 Task: Find connections with filter location West Bromwich with filter topic #Storytellingwith filter profile language Spanish with filter current company ELGI EQUIPMENTS LIMITED with filter school Sharda University with filter industry Bars, Taverns, and Nightclubs with filter service category Wedding Planning with filter keywords title Account Executive
Action: Mouse moved to (485, 60)
Screenshot: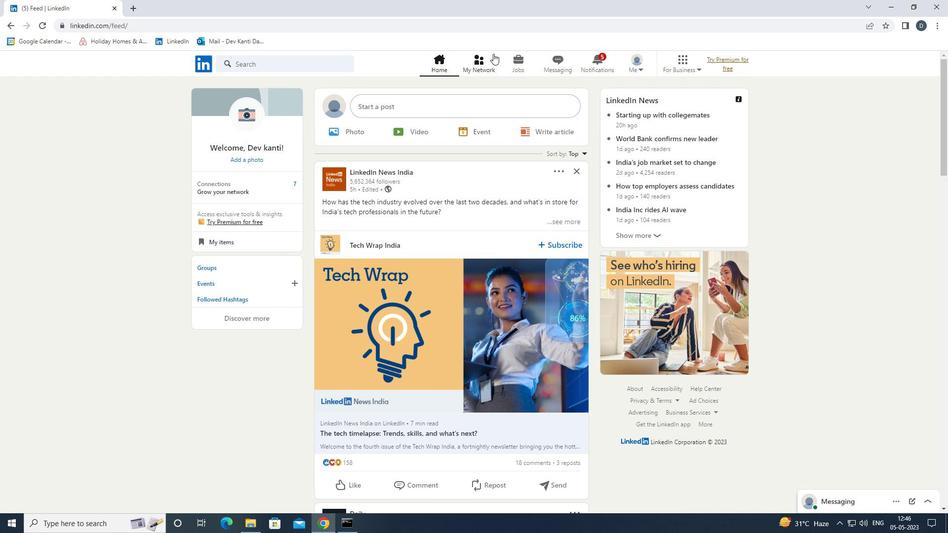 
Action: Mouse pressed left at (485, 60)
Screenshot: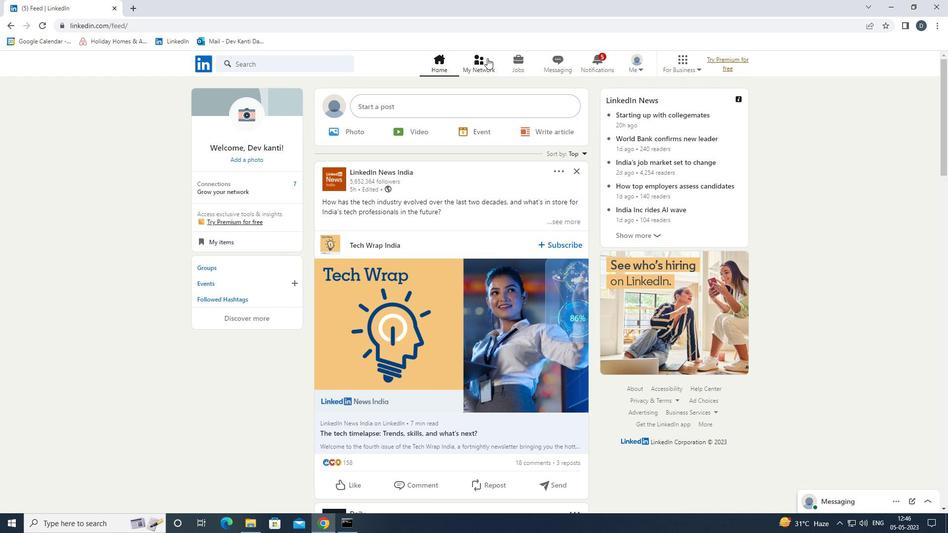 
Action: Mouse moved to (327, 116)
Screenshot: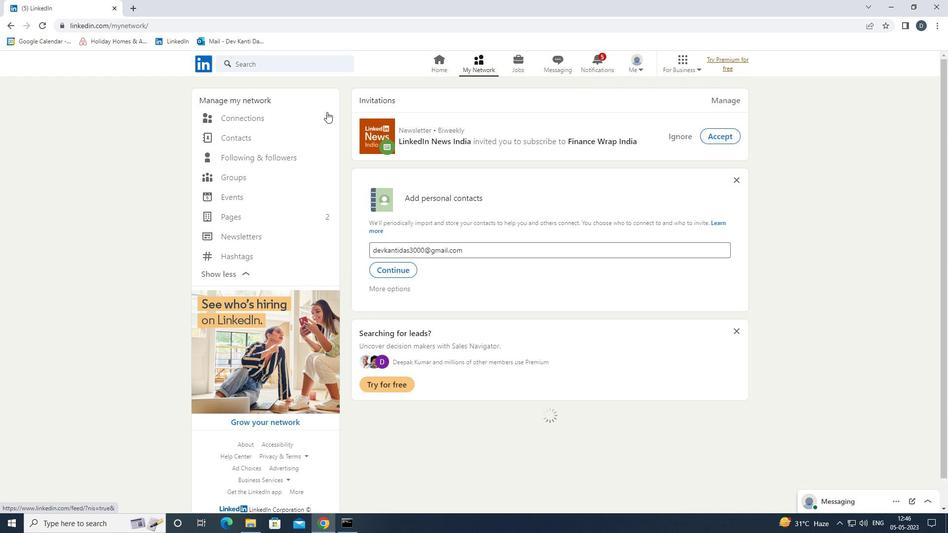 
Action: Mouse pressed left at (327, 116)
Screenshot: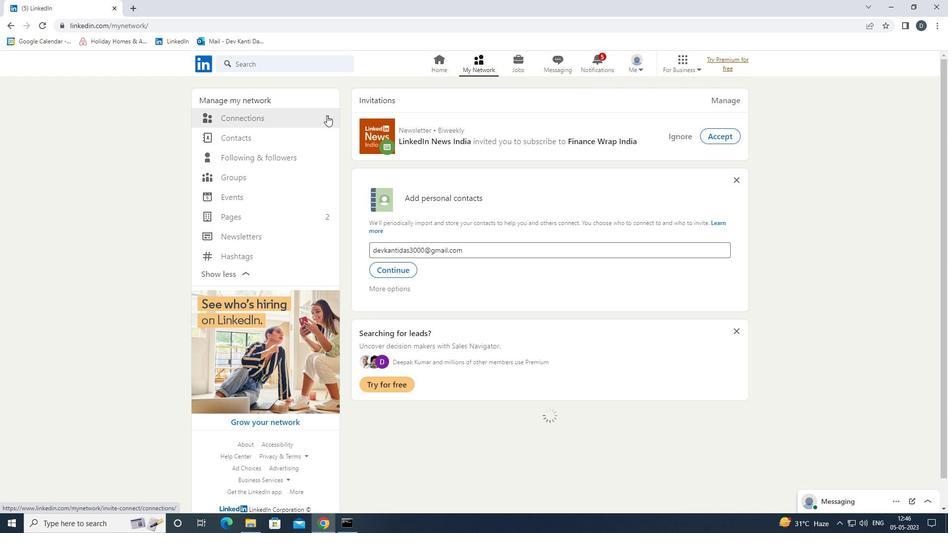 
Action: Mouse moved to (539, 121)
Screenshot: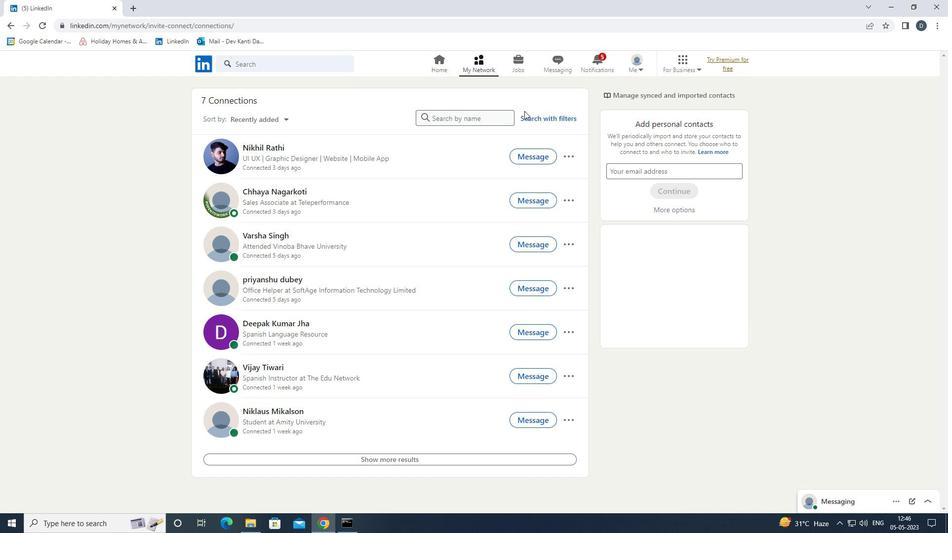 
Action: Mouse pressed left at (539, 121)
Screenshot: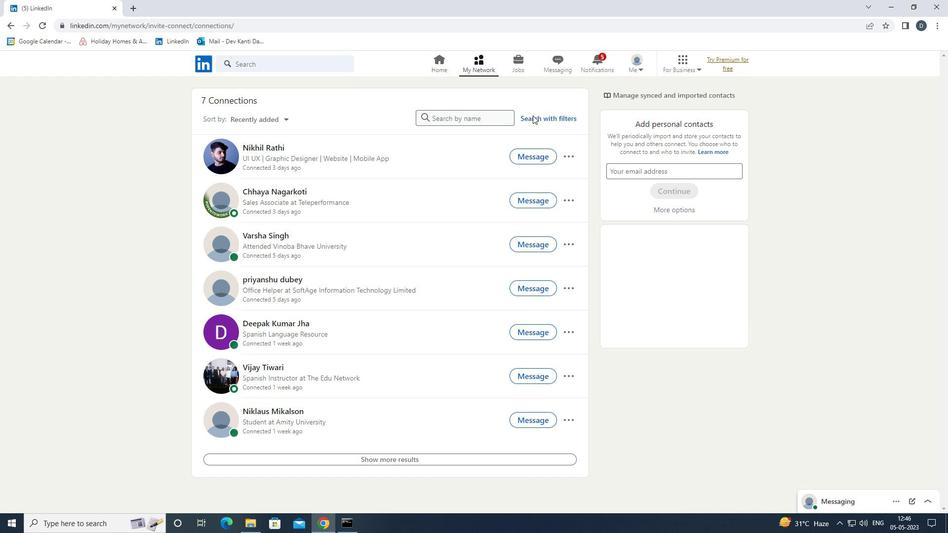 
Action: Mouse moved to (506, 91)
Screenshot: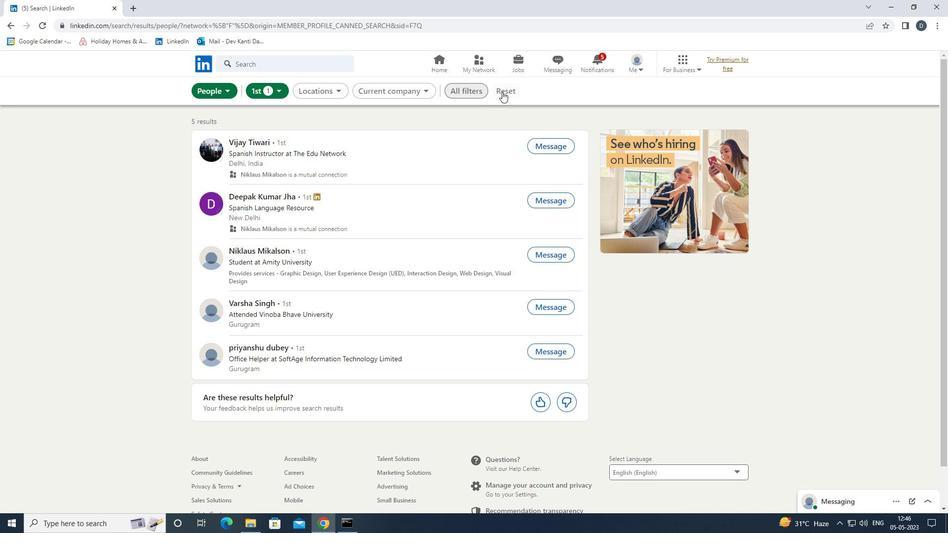 
Action: Mouse pressed left at (506, 91)
Screenshot: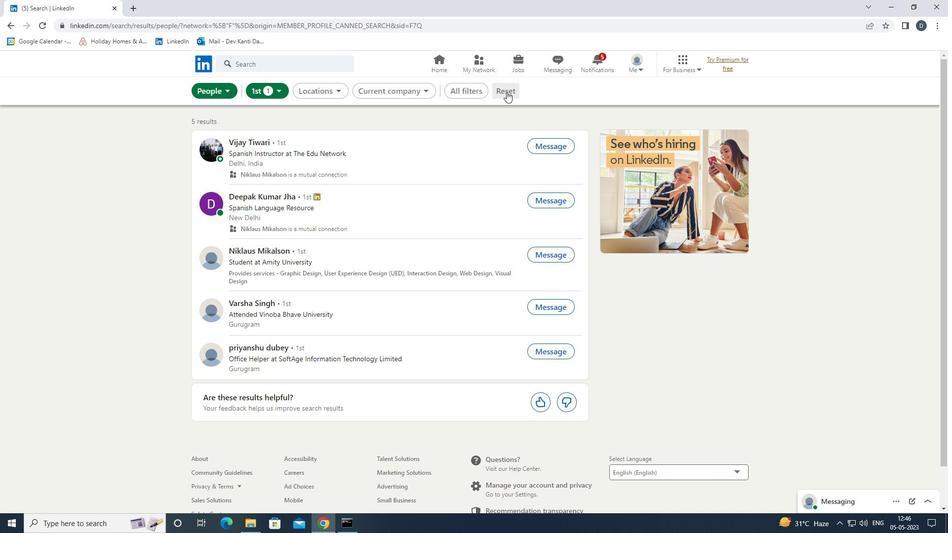 
Action: Mouse moved to (497, 91)
Screenshot: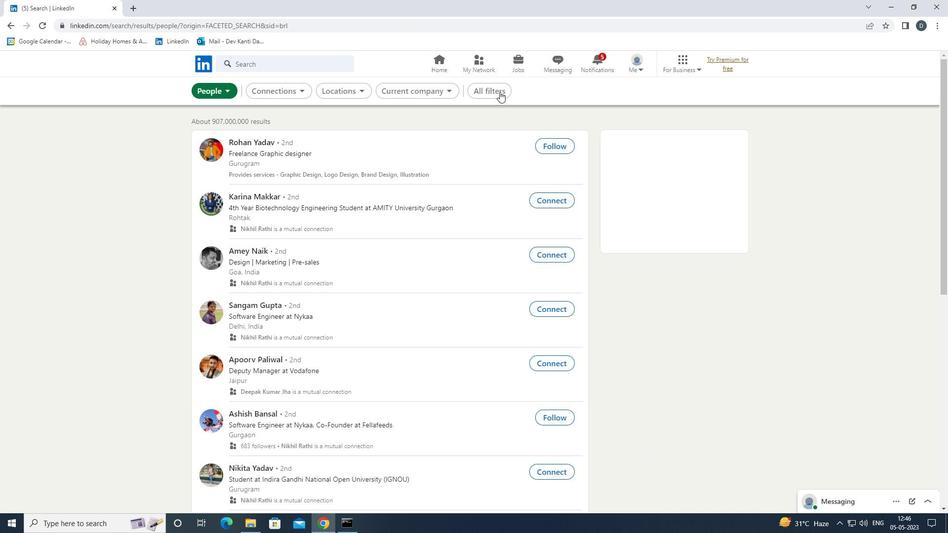 
Action: Mouse pressed left at (497, 91)
Screenshot: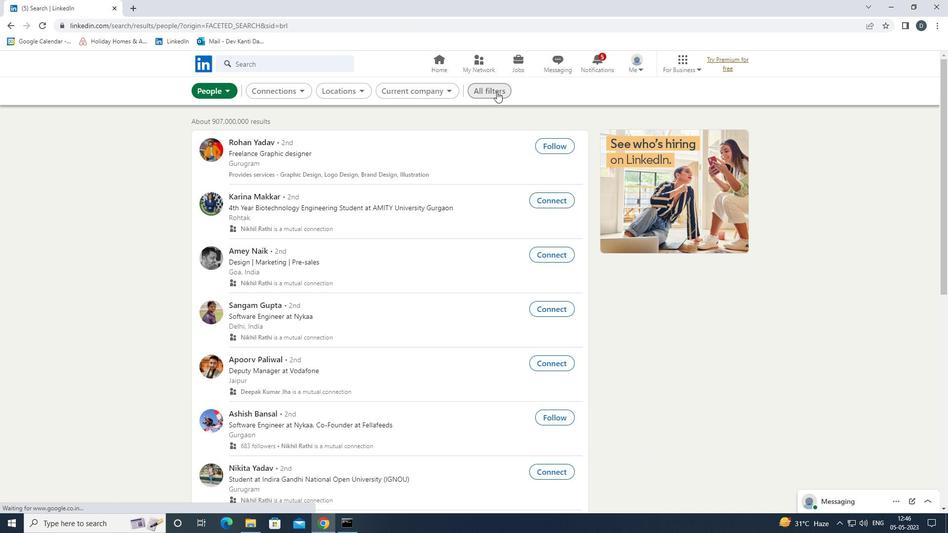 
Action: Mouse moved to (808, 288)
Screenshot: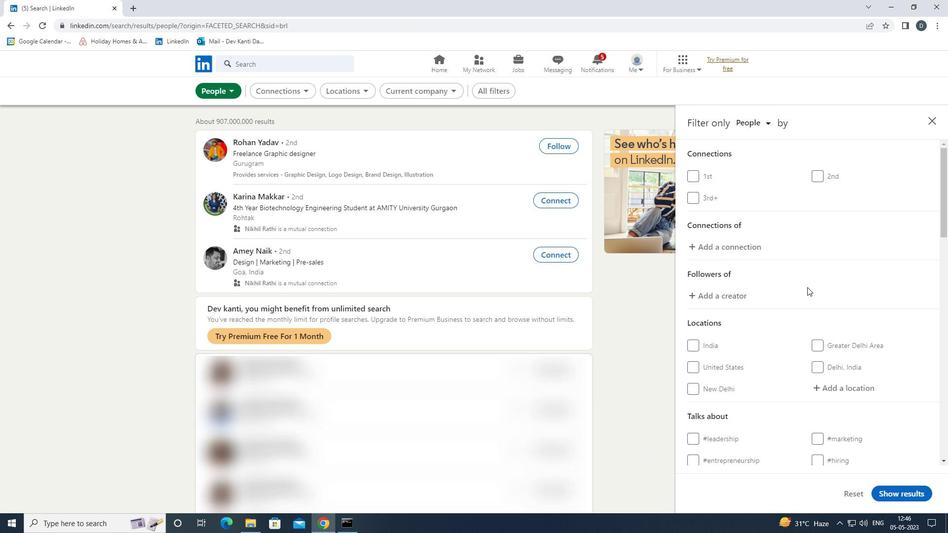 
Action: Mouse scrolled (808, 287) with delta (0, 0)
Screenshot: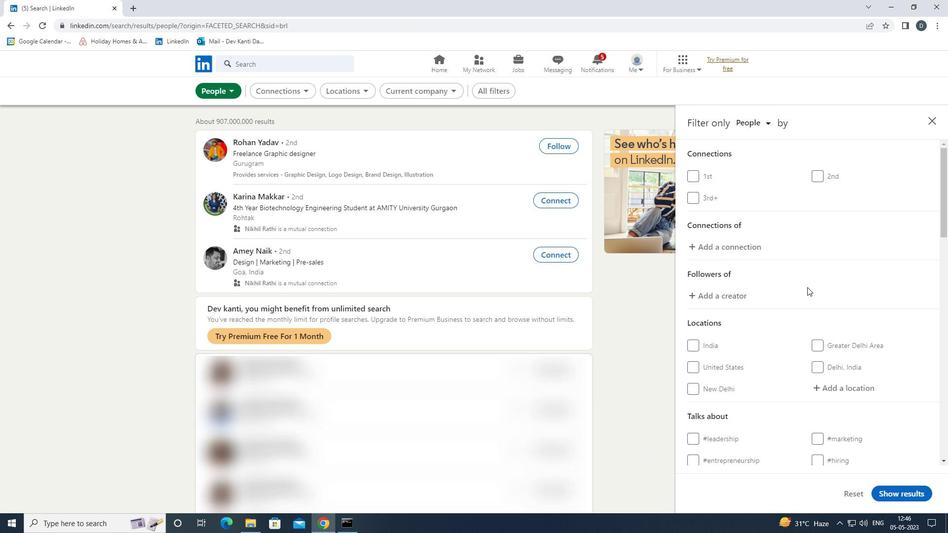 
Action: Mouse moved to (809, 288)
Screenshot: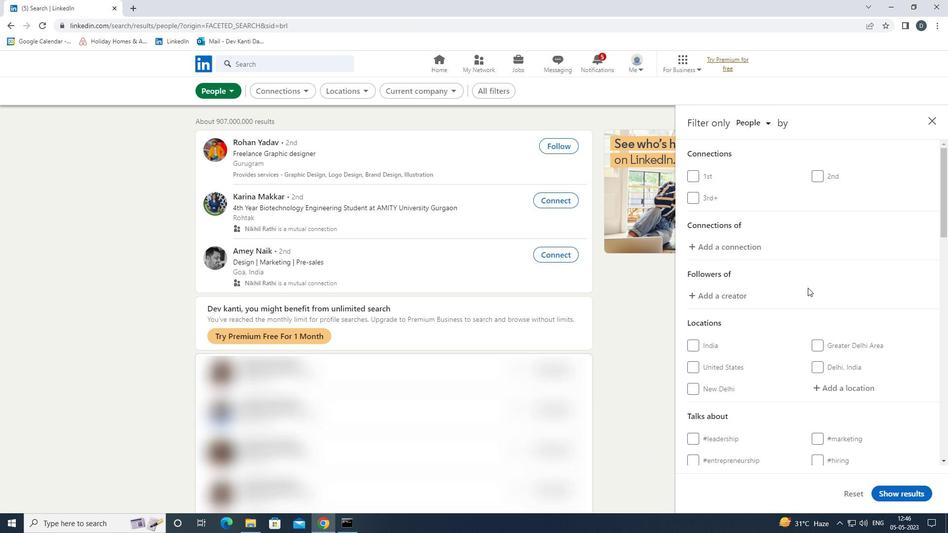 
Action: Mouse scrolled (809, 287) with delta (0, 0)
Screenshot: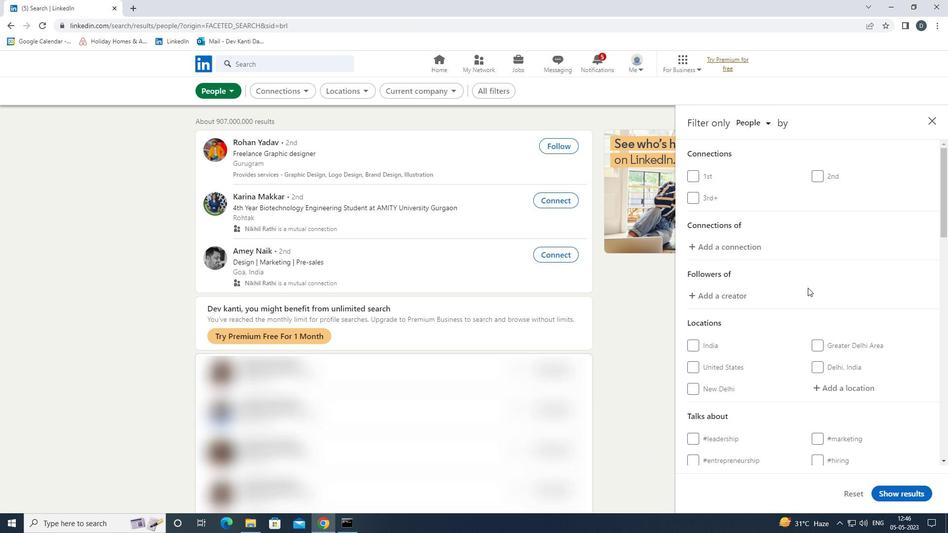 
Action: Mouse moved to (857, 283)
Screenshot: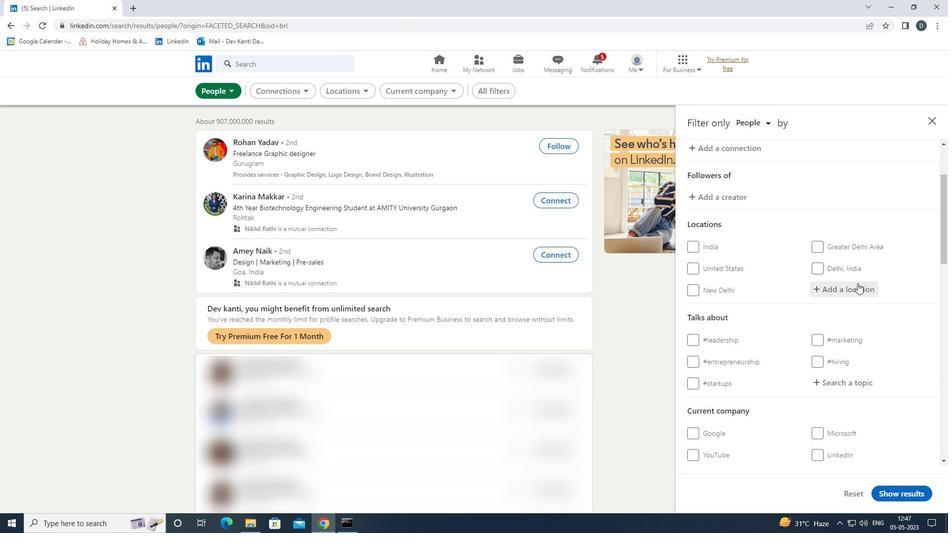 
Action: Mouse pressed left at (857, 283)
Screenshot: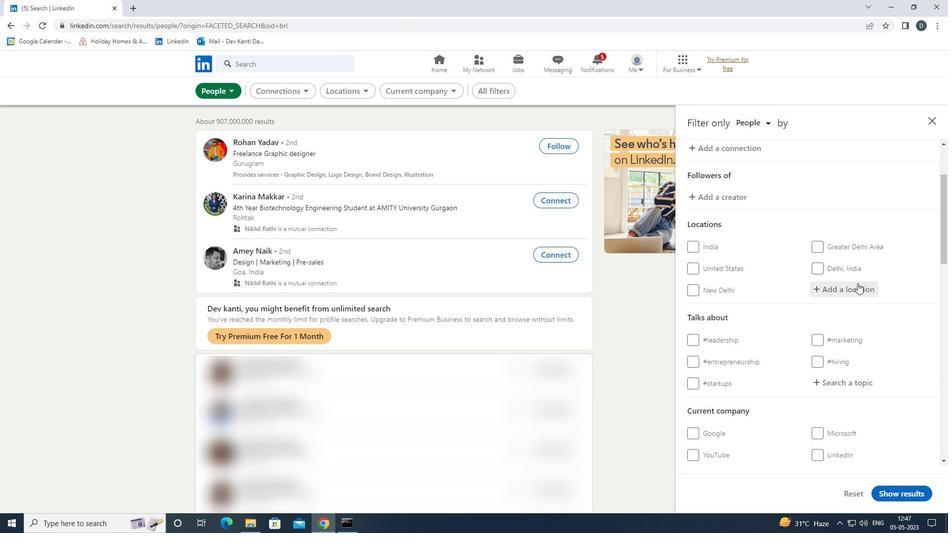 
Action: Mouse moved to (769, 218)
Screenshot: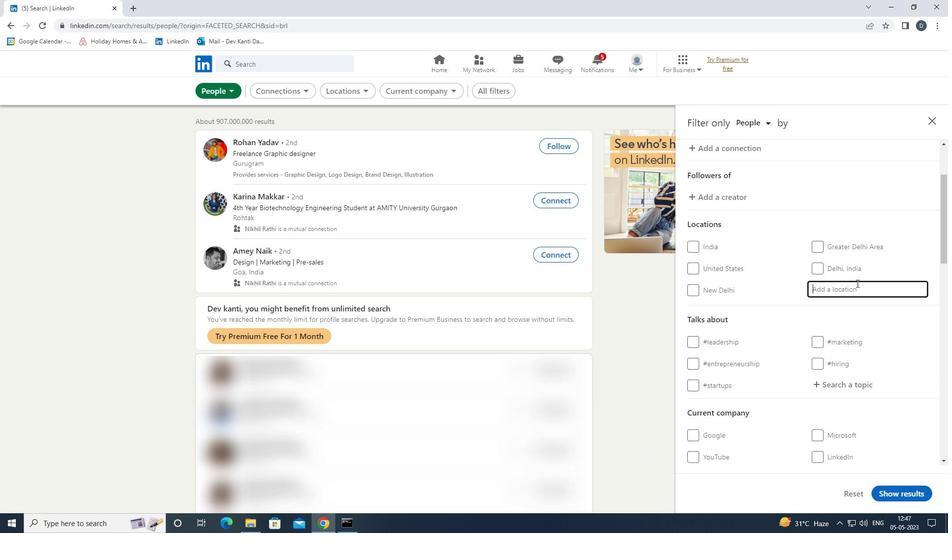 
Action: Key pressed <Key.shift>
Screenshot: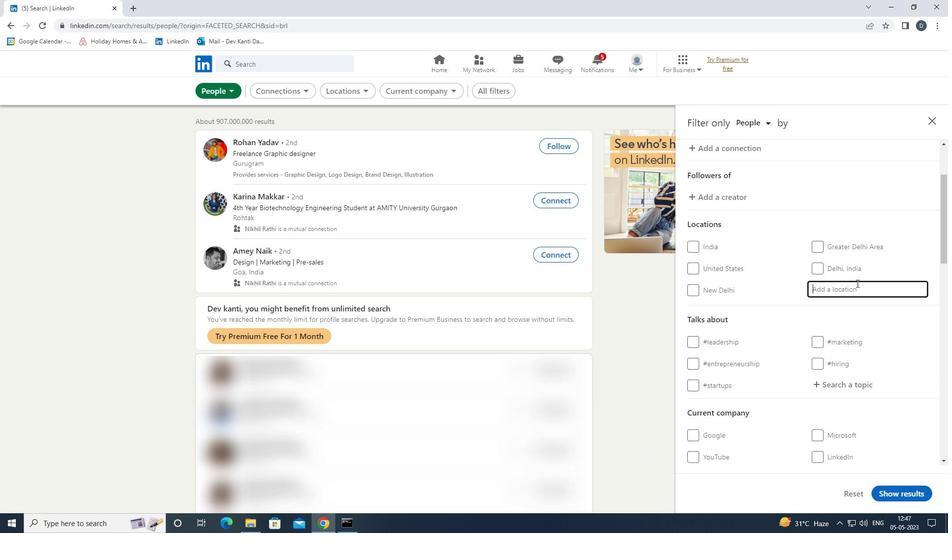 
Action: Mouse moved to (746, 212)
Screenshot: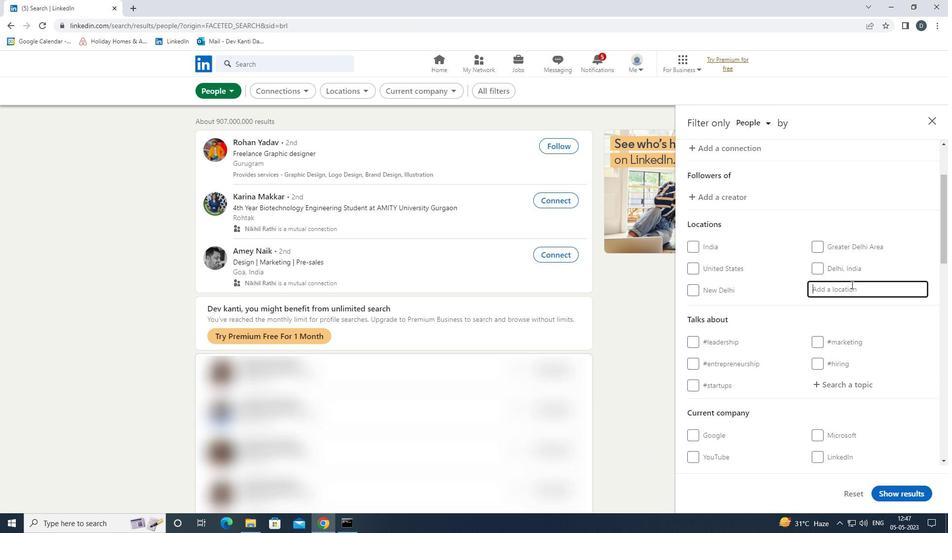 
Action: Key pressed <Key.shift><Key.shift><Key.shift><Key.shift><Key.shift><Key.shift><Key.shift><Key.shift><Key.shift><Key.shift><Key.shift><Key.shift><Key.shift><Key.shift><Key.shift><Key.shift><Key.shift><Key.shift><Key.shift><Key.shift><Key.shift><Key.shift>WEST<Key.space><Key.shift>BROMWICH<Key.enter>
Screenshot: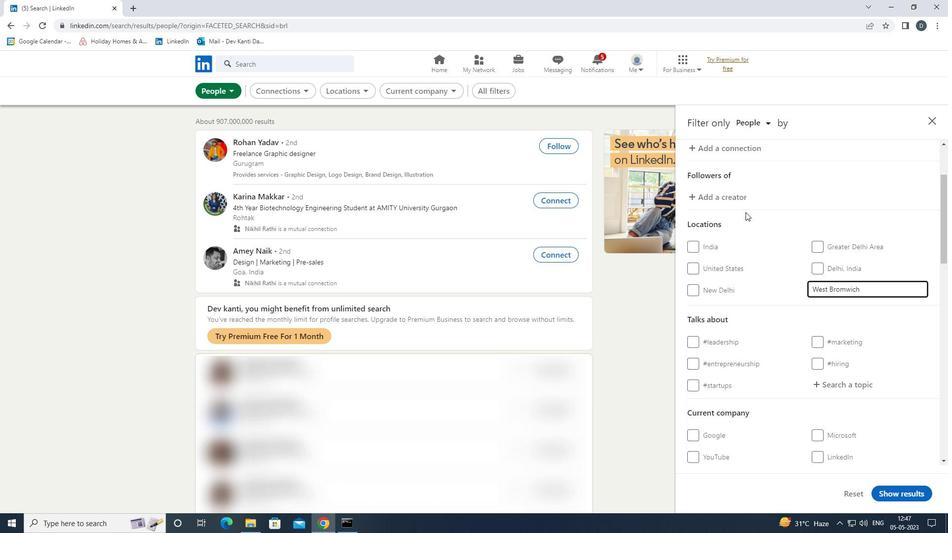 
Action: Mouse moved to (771, 277)
Screenshot: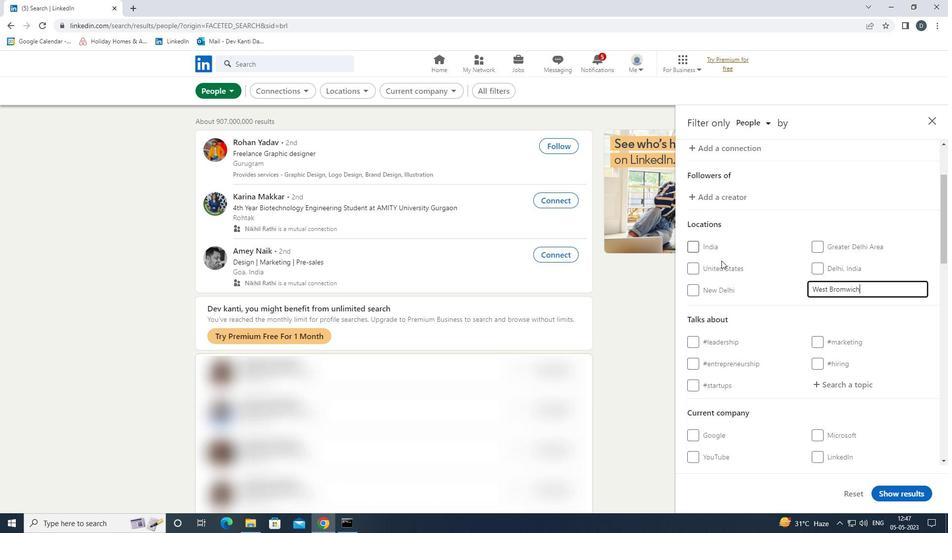 
Action: Mouse scrolled (771, 277) with delta (0, 0)
Screenshot: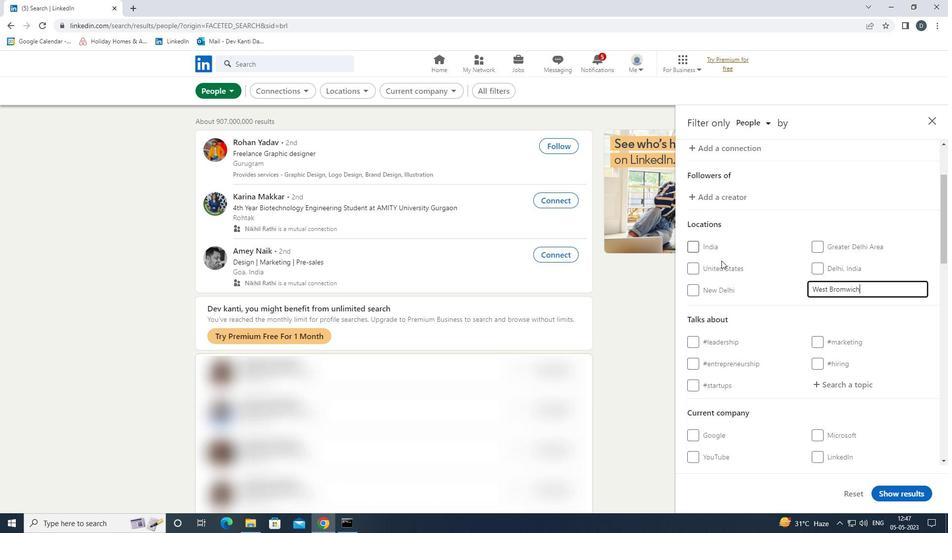 
Action: Mouse moved to (800, 288)
Screenshot: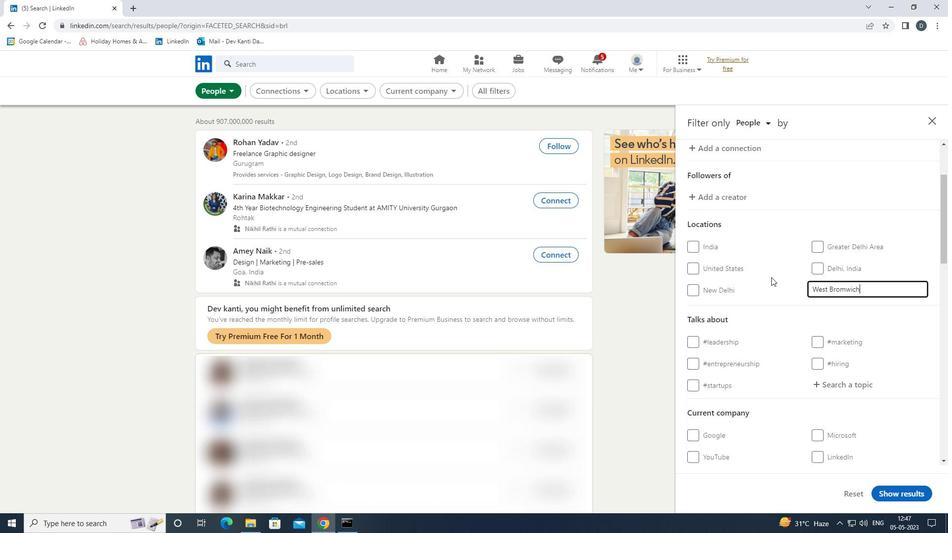 
Action: Mouse scrolled (800, 288) with delta (0, 0)
Screenshot: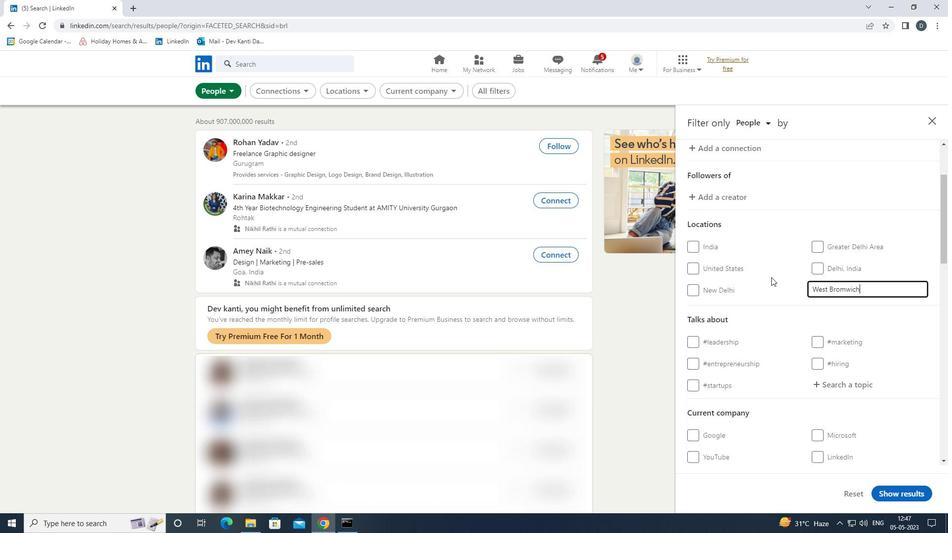 
Action: Mouse moved to (848, 276)
Screenshot: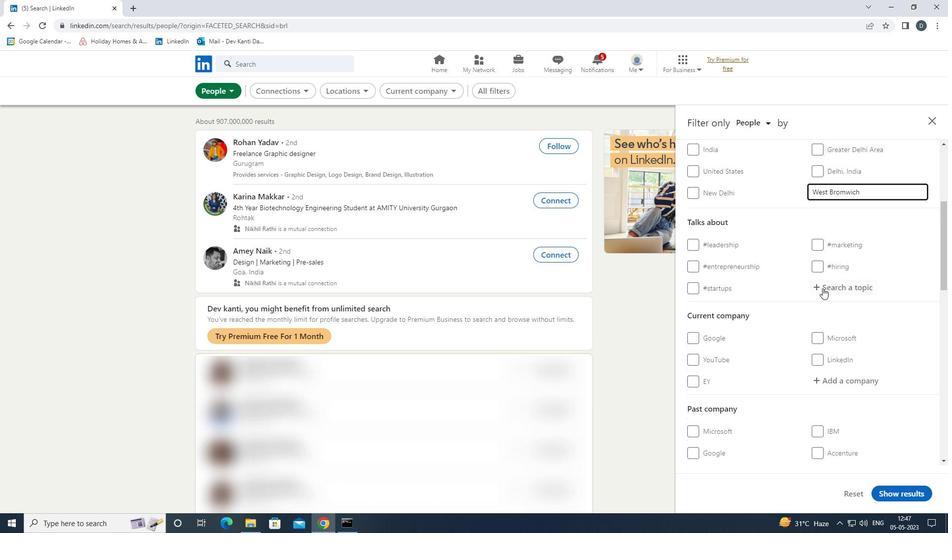 
Action: Mouse pressed left at (848, 276)
Screenshot: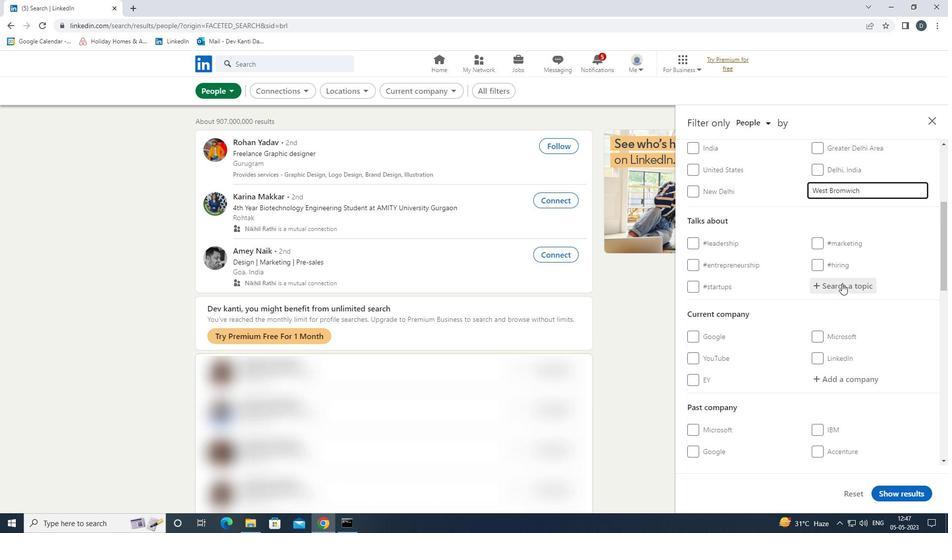
Action: Mouse moved to (848, 280)
Screenshot: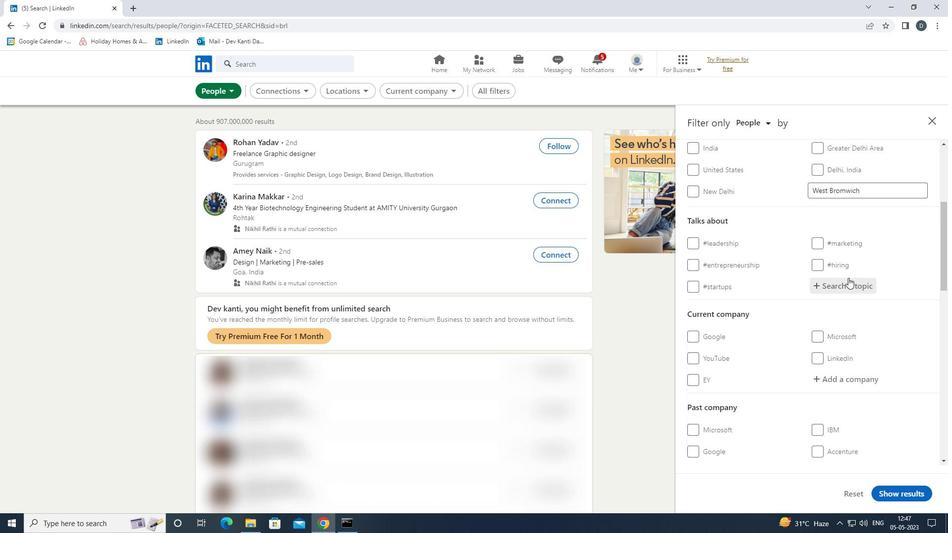 
Action: Mouse pressed left at (848, 280)
Screenshot: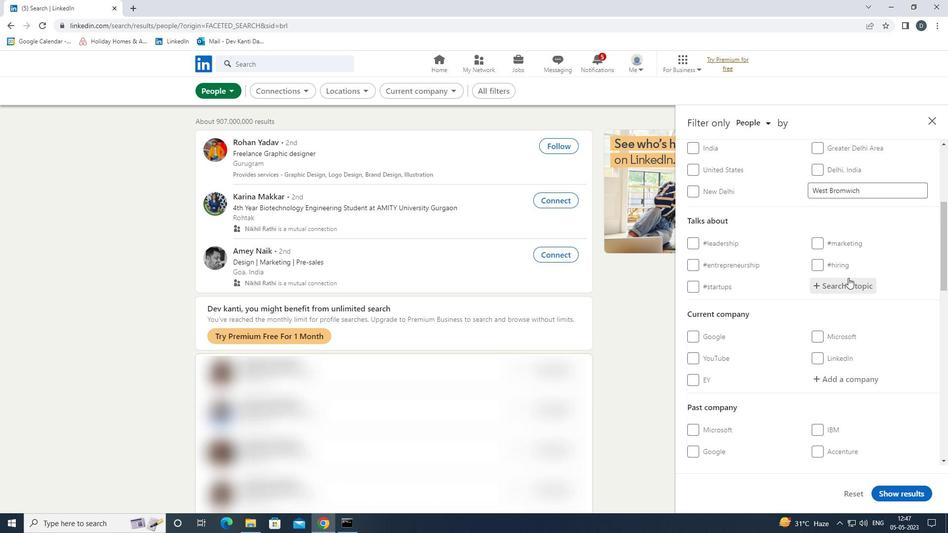 
Action: Mouse moved to (788, 287)
Screenshot: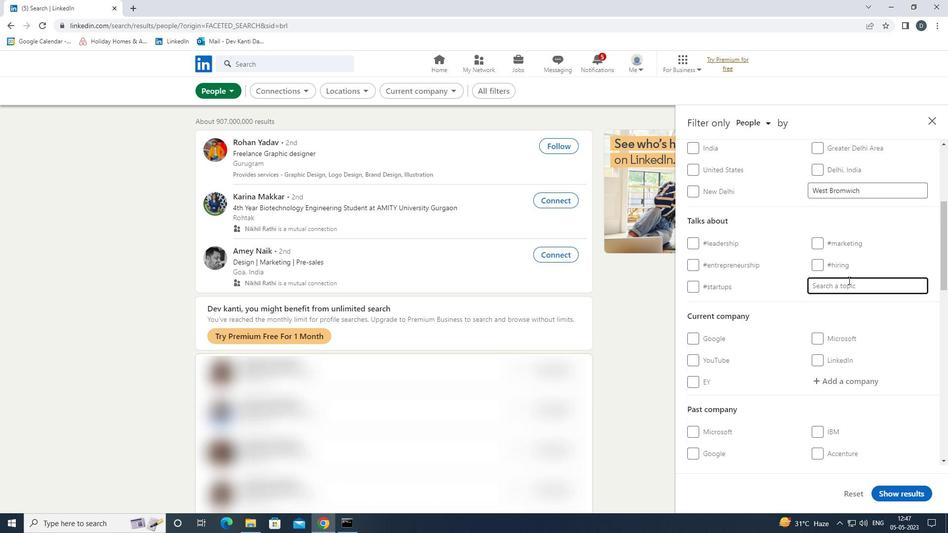 
Action: Key pressed <Key.shift>STORYTELLING<Key.down><Key.enter>
Screenshot: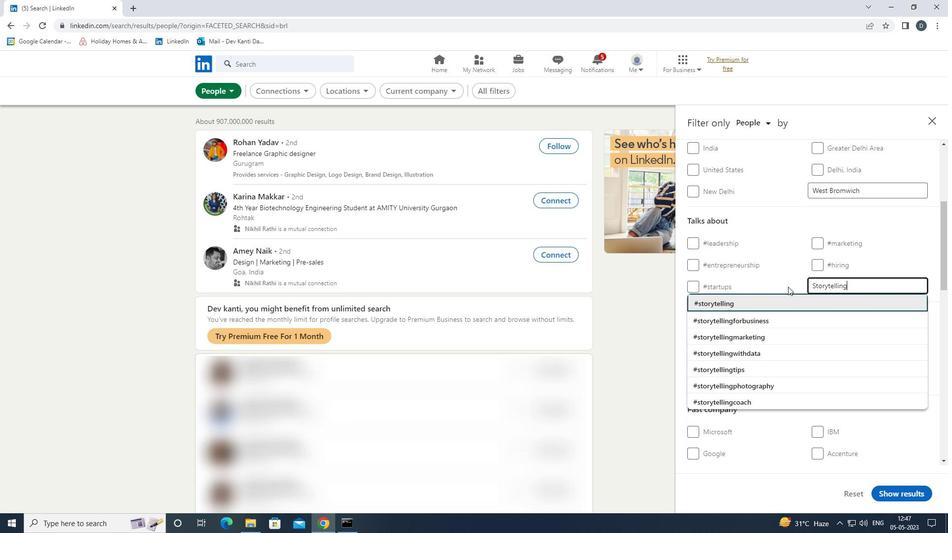 
Action: Mouse moved to (793, 254)
Screenshot: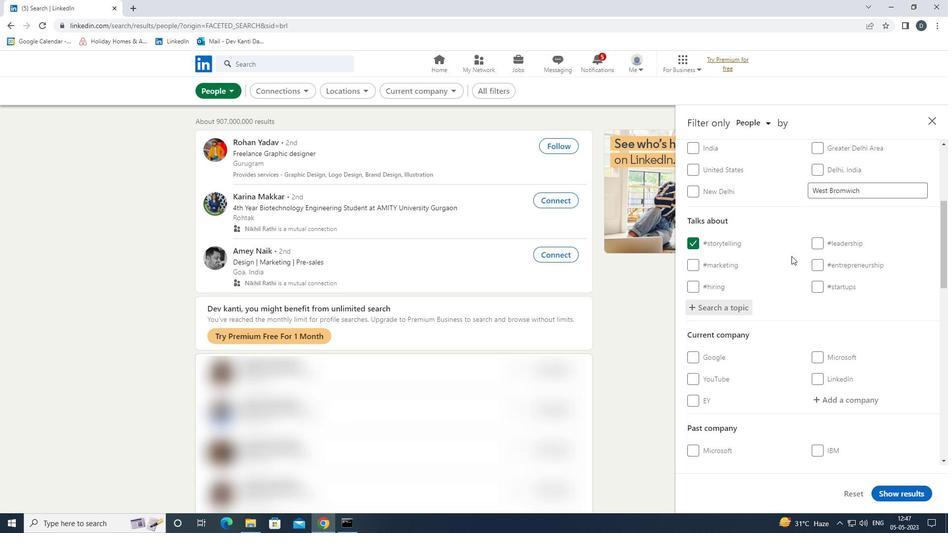 
Action: Mouse scrolled (793, 254) with delta (0, 0)
Screenshot: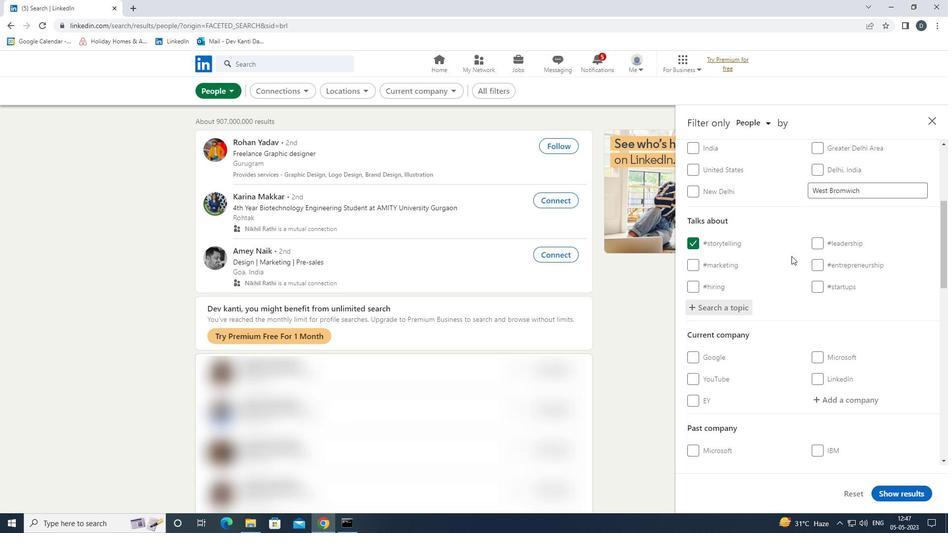 
Action: Mouse moved to (798, 259)
Screenshot: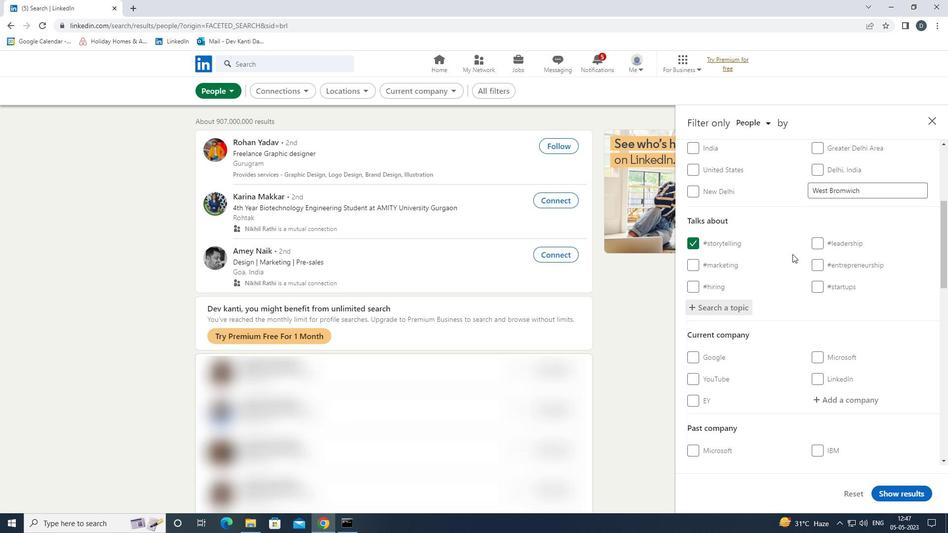 
Action: Mouse scrolled (798, 259) with delta (0, 0)
Screenshot: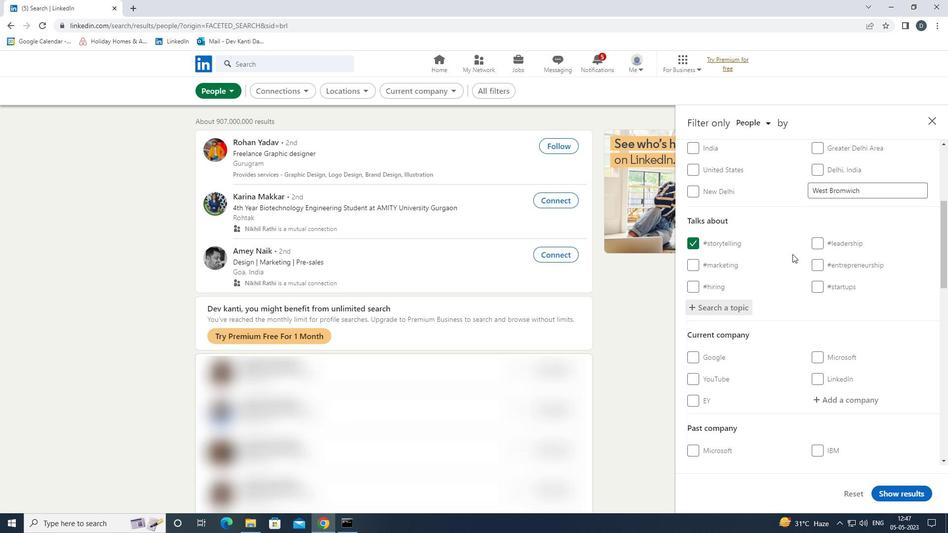 
Action: Mouse moved to (814, 268)
Screenshot: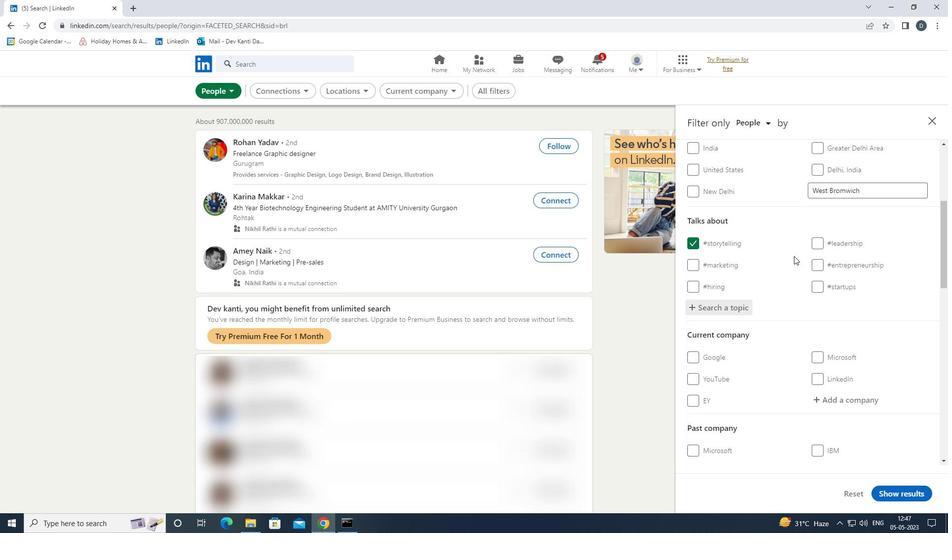 
Action: Mouse scrolled (814, 267) with delta (0, 0)
Screenshot: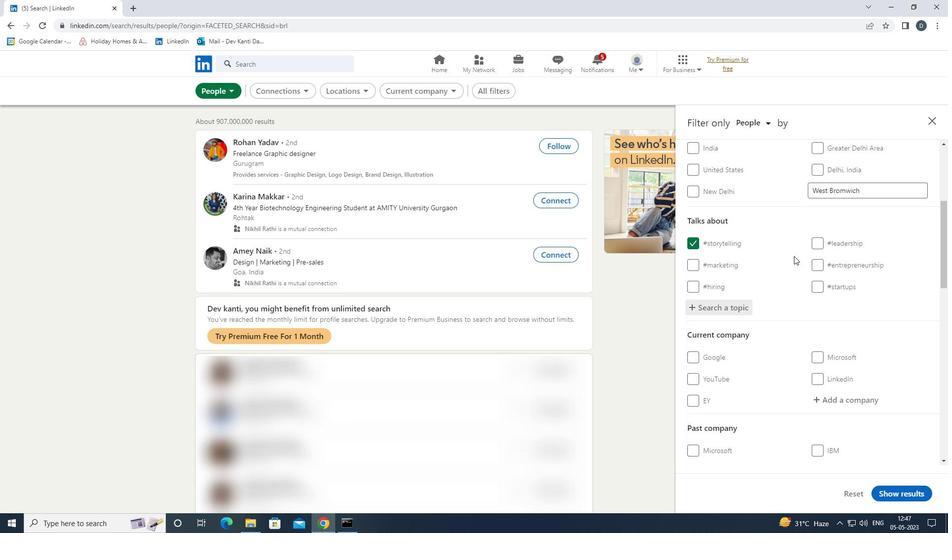 
Action: Mouse moved to (831, 273)
Screenshot: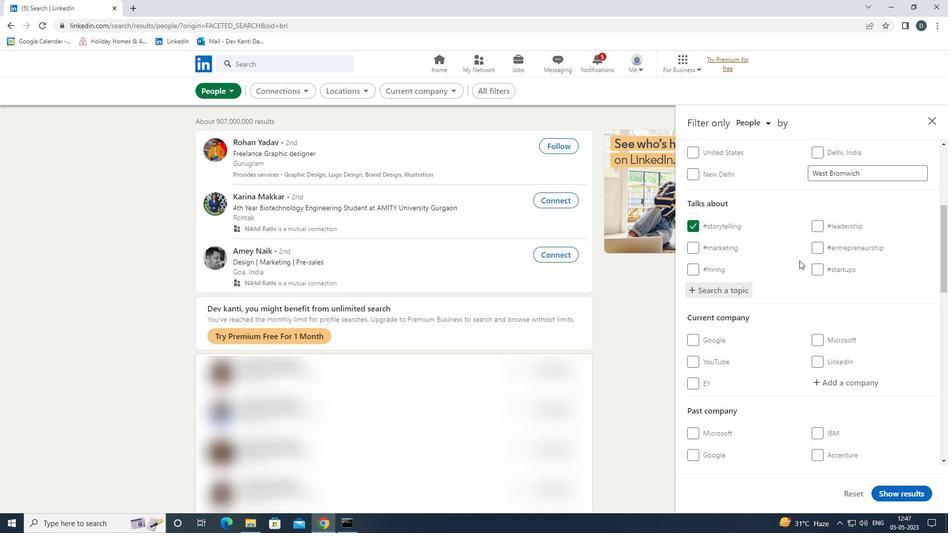 
Action: Mouse scrolled (831, 273) with delta (0, 0)
Screenshot: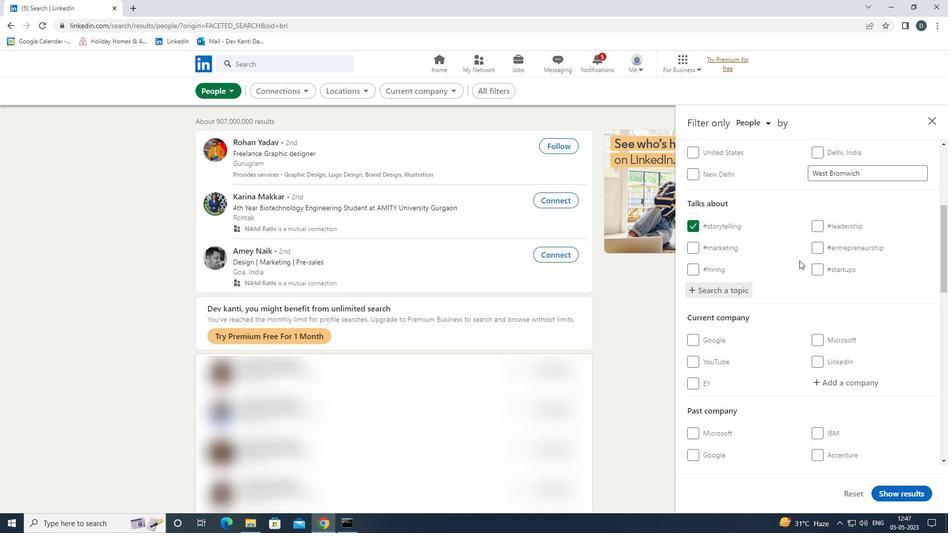 
Action: Mouse moved to (865, 298)
Screenshot: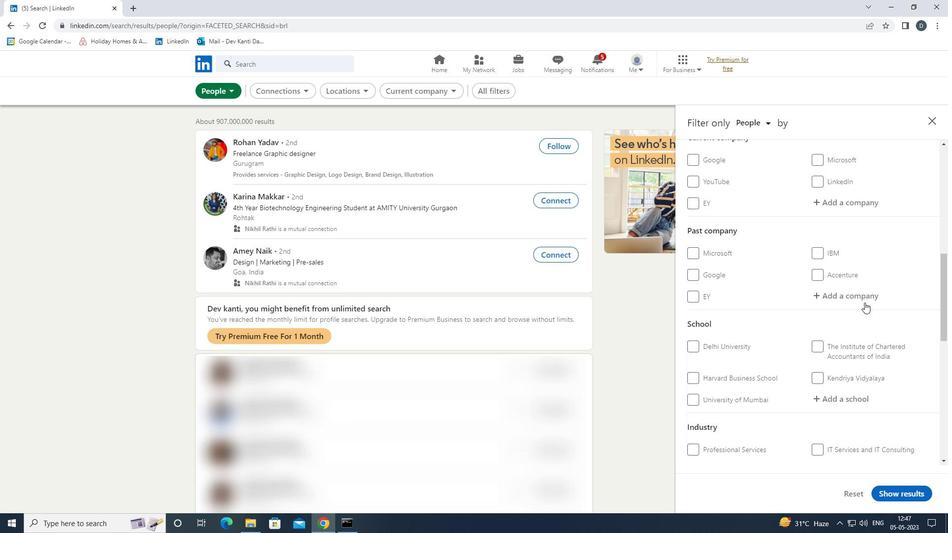 
Action: Mouse scrolled (865, 297) with delta (0, 0)
Screenshot: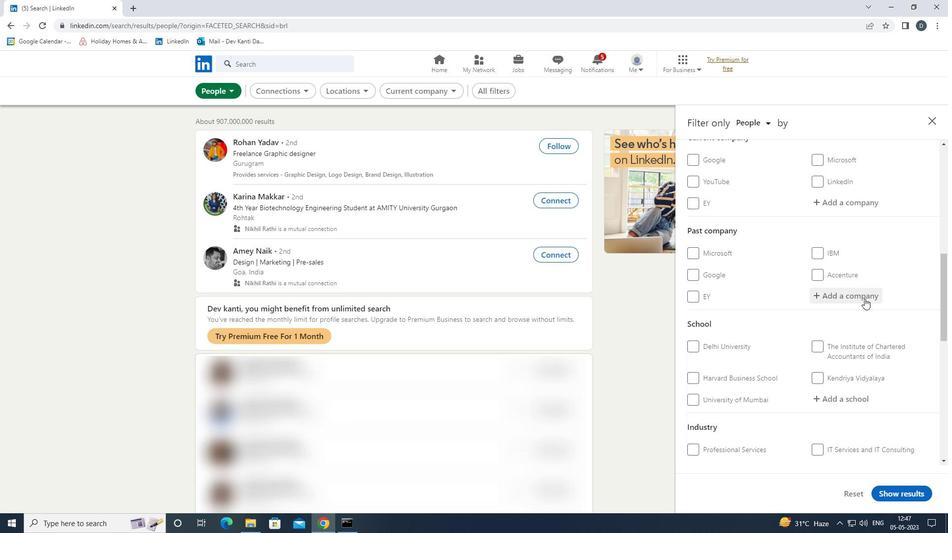 
Action: Mouse scrolled (865, 297) with delta (0, 0)
Screenshot: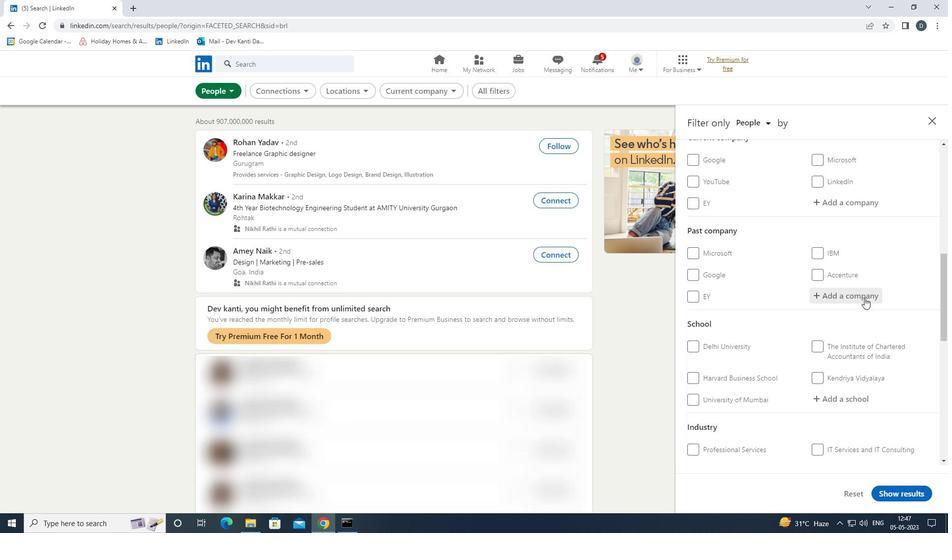 
Action: Mouse moved to (864, 297)
Screenshot: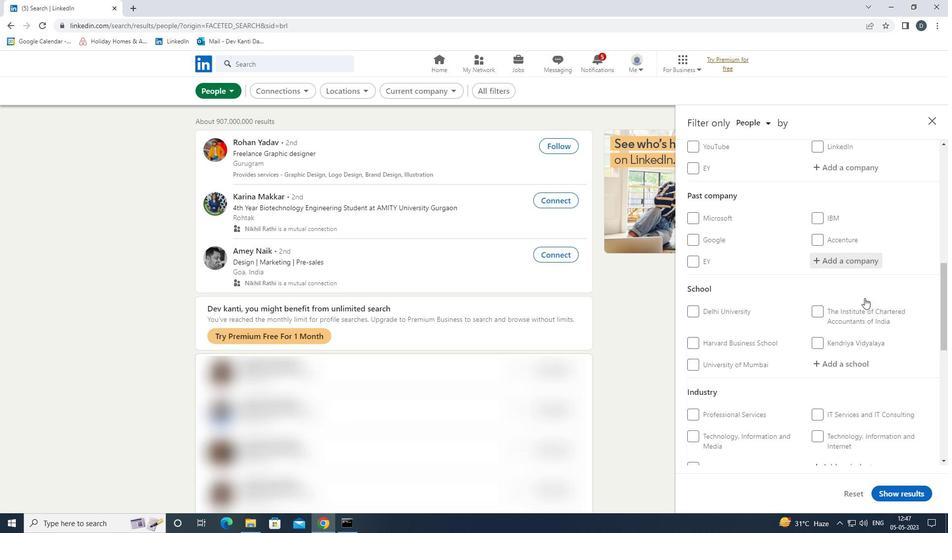 
Action: Mouse pressed left at (864, 297)
Screenshot: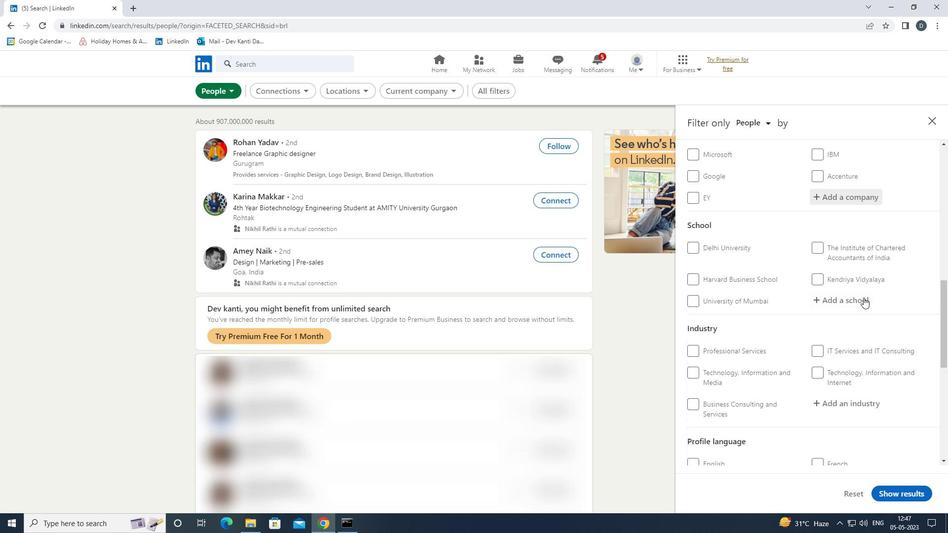 
Action: Mouse scrolled (864, 297) with delta (0, 0)
Screenshot: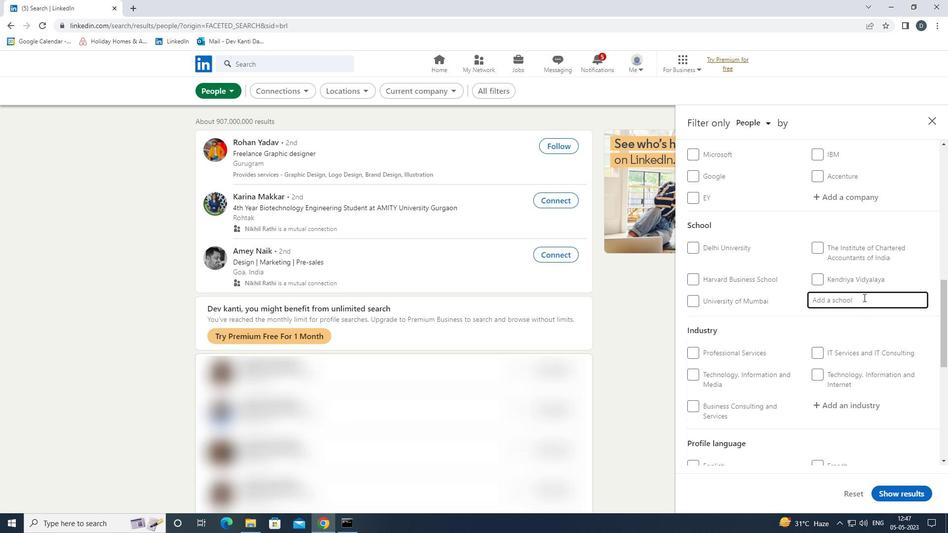 
Action: Mouse scrolled (864, 297) with delta (0, 0)
Screenshot: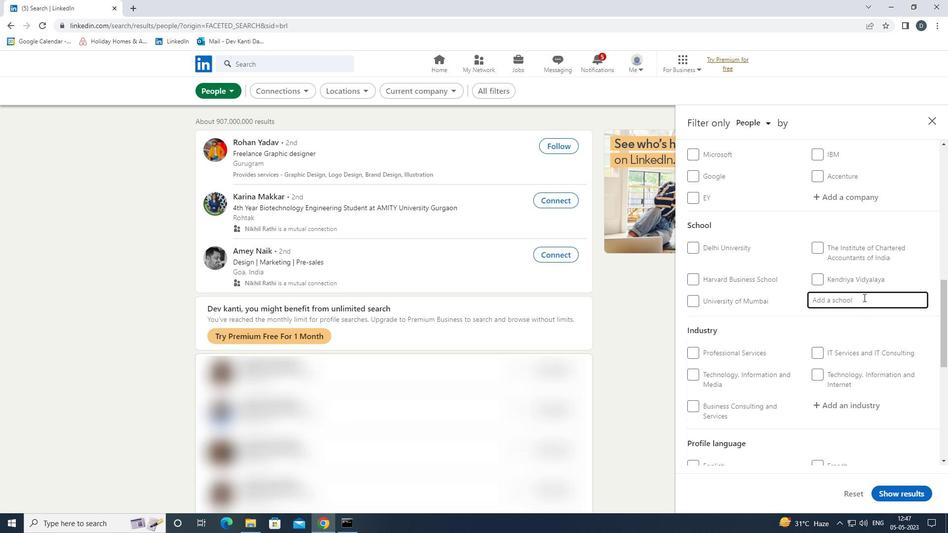 
Action: Mouse scrolled (864, 297) with delta (0, 0)
Screenshot: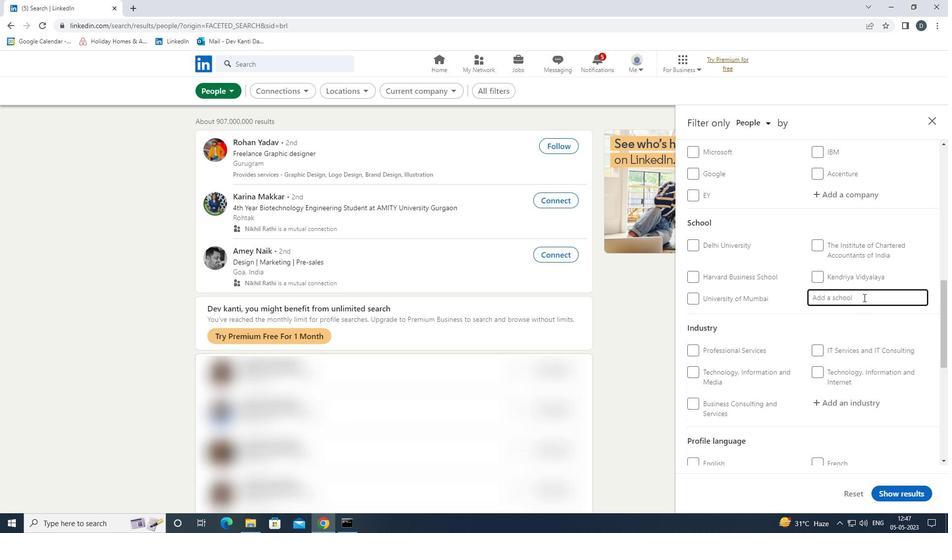 
Action: Mouse scrolled (864, 297) with delta (0, 0)
Screenshot: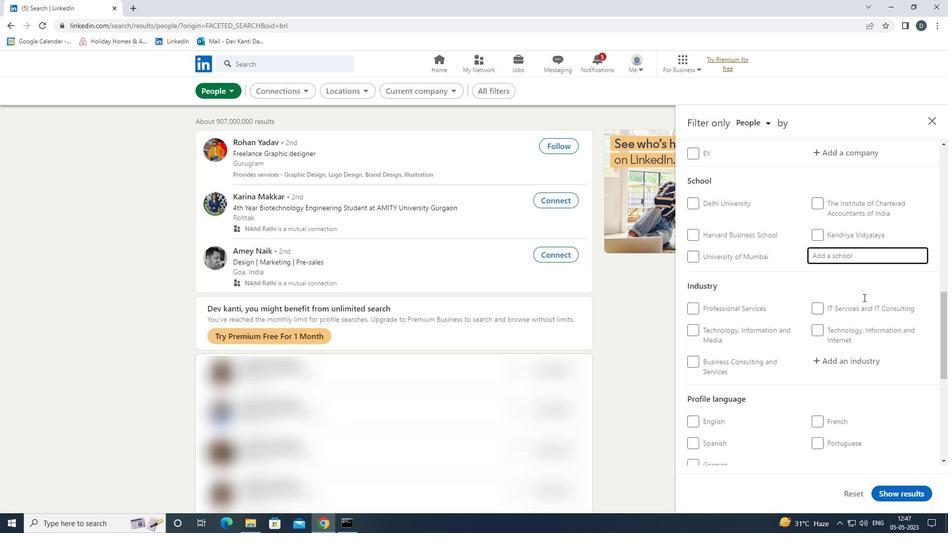 
Action: Mouse scrolled (864, 297) with delta (0, 0)
Screenshot: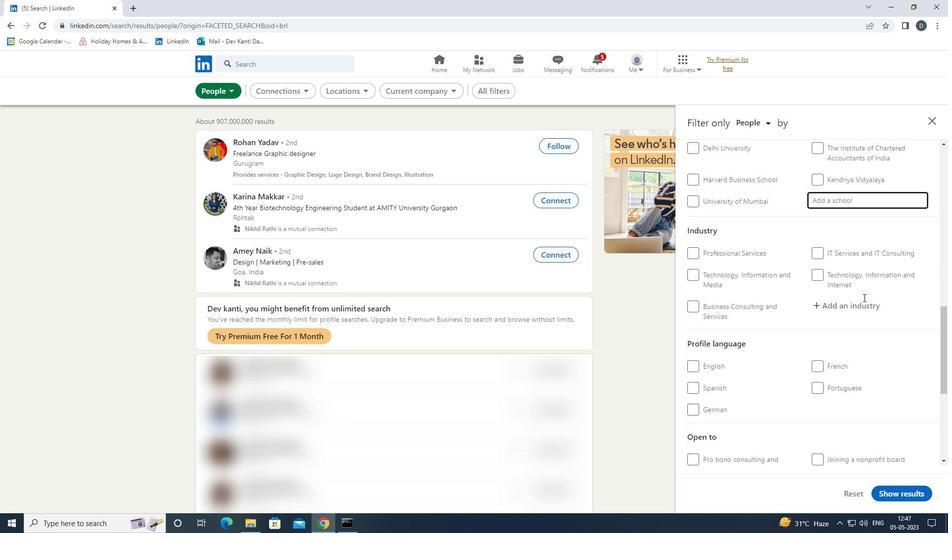 
Action: Mouse moved to (863, 298)
Screenshot: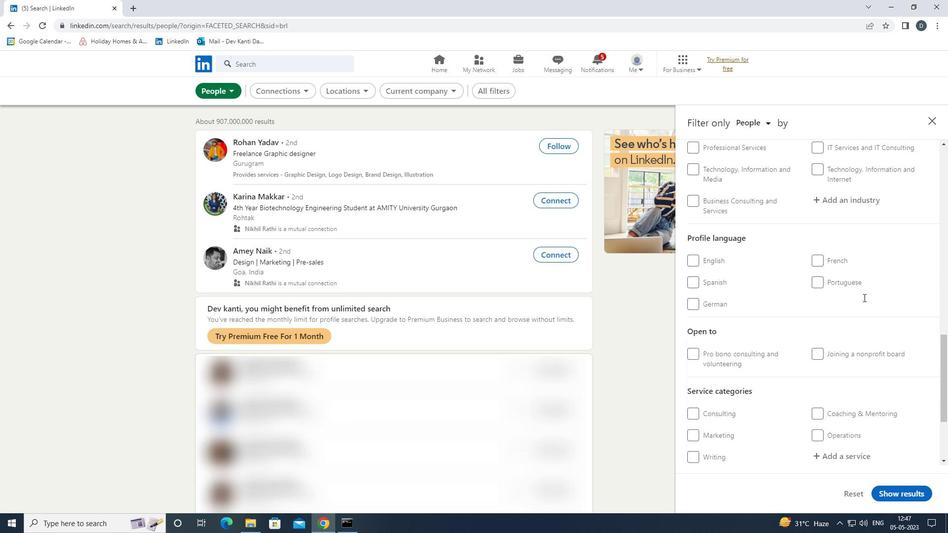 
Action: Mouse scrolled (863, 297) with delta (0, 0)
Screenshot: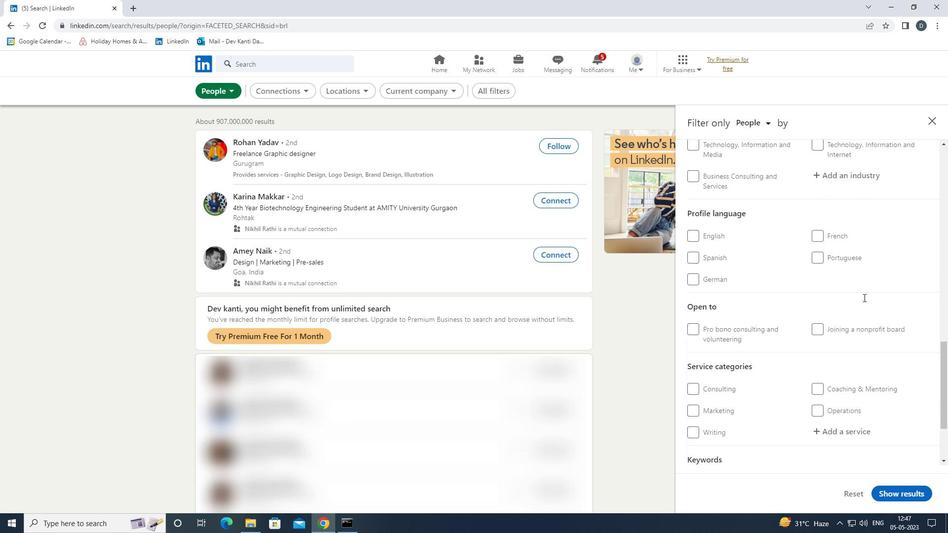 
Action: Mouse moved to (705, 188)
Screenshot: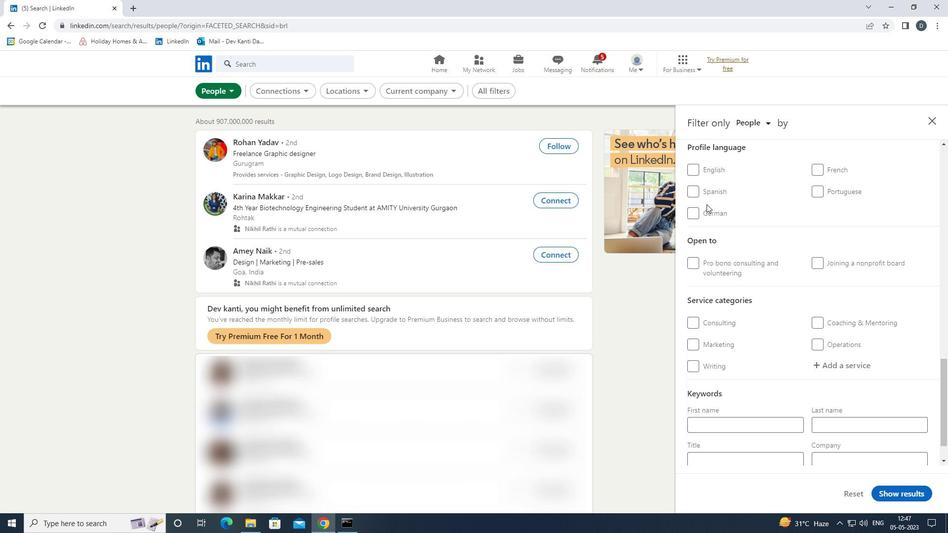 
Action: Mouse pressed left at (705, 188)
Screenshot: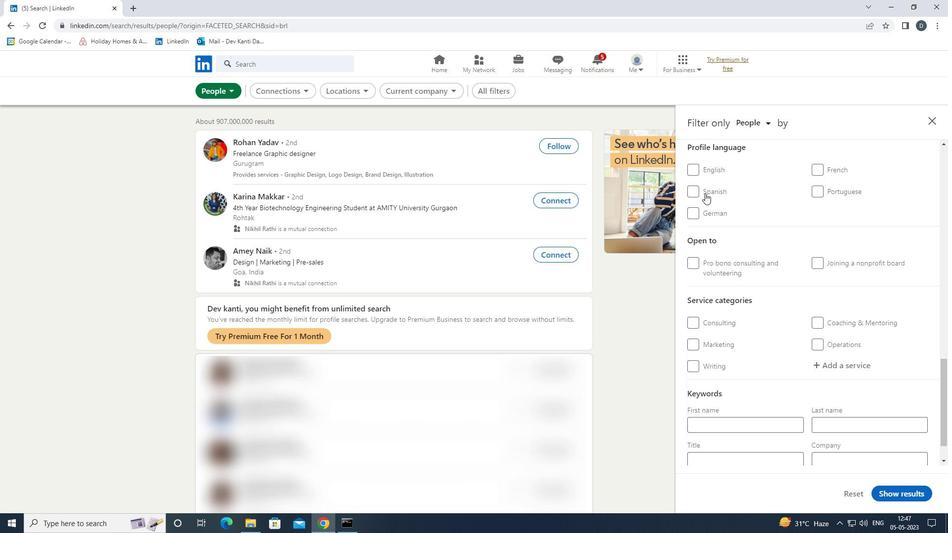 
Action: Mouse moved to (705, 196)
Screenshot: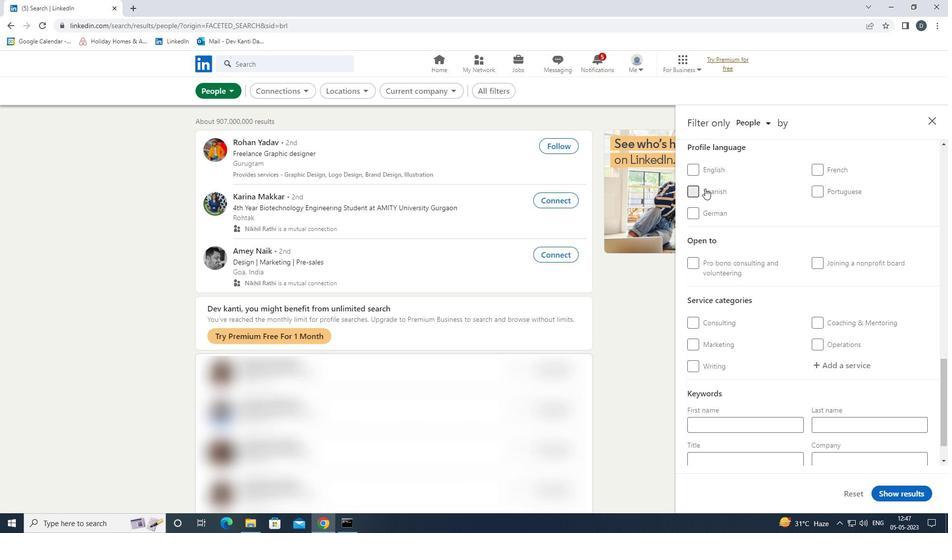 
Action: Mouse scrolled (705, 196) with delta (0, 0)
Screenshot: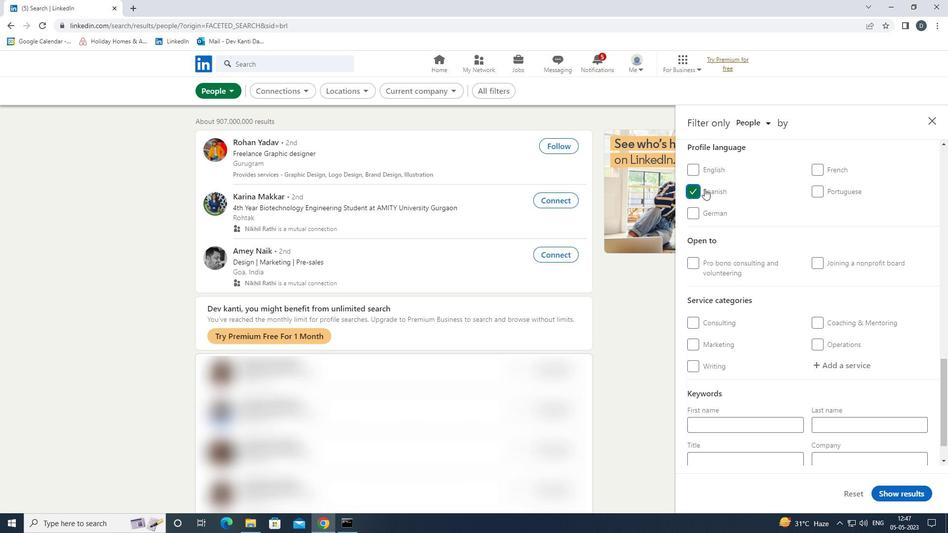 
Action: Mouse scrolled (705, 196) with delta (0, 0)
Screenshot: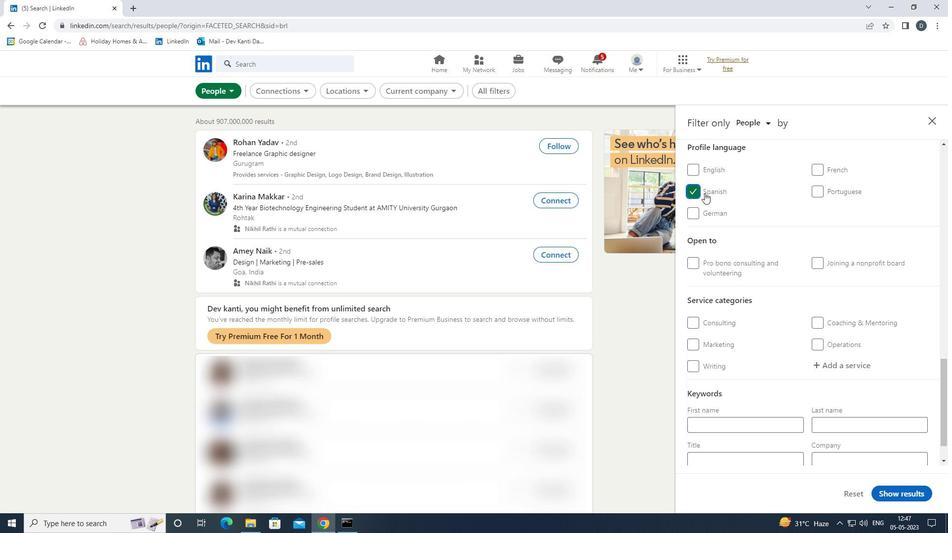 
Action: Mouse scrolled (705, 196) with delta (0, 0)
Screenshot: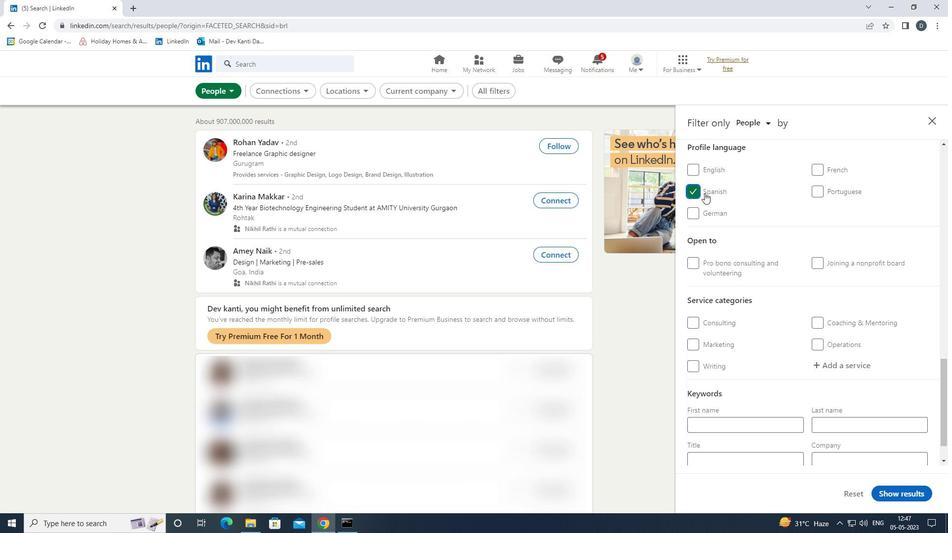 
Action: Mouse scrolled (705, 196) with delta (0, 0)
Screenshot: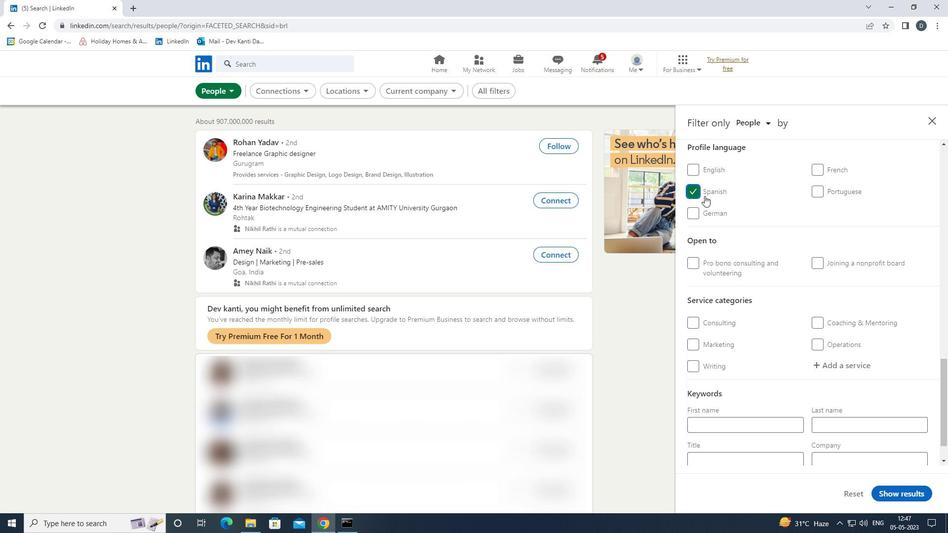 
Action: Mouse scrolled (705, 196) with delta (0, 0)
Screenshot: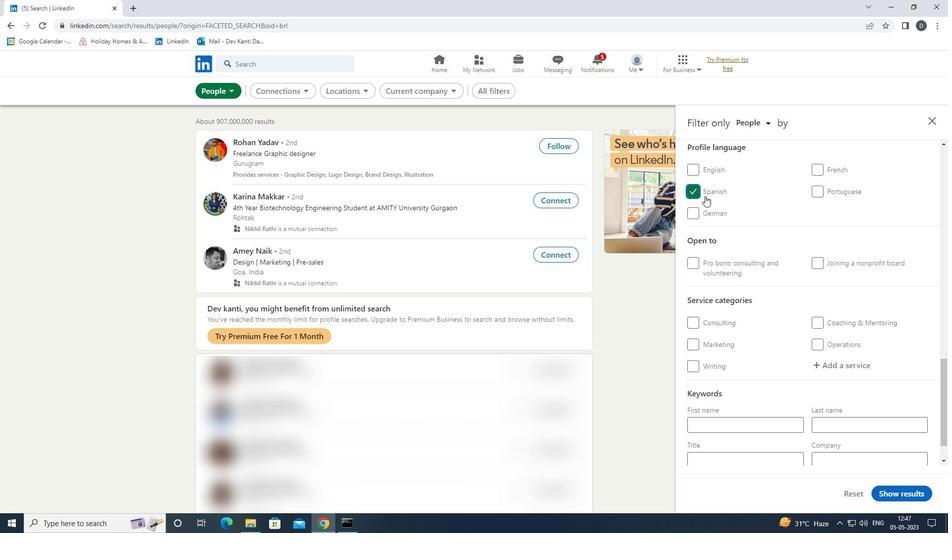 
Action: Mouse scrolled (705, 196) with delta (0, 0)
Screenshot: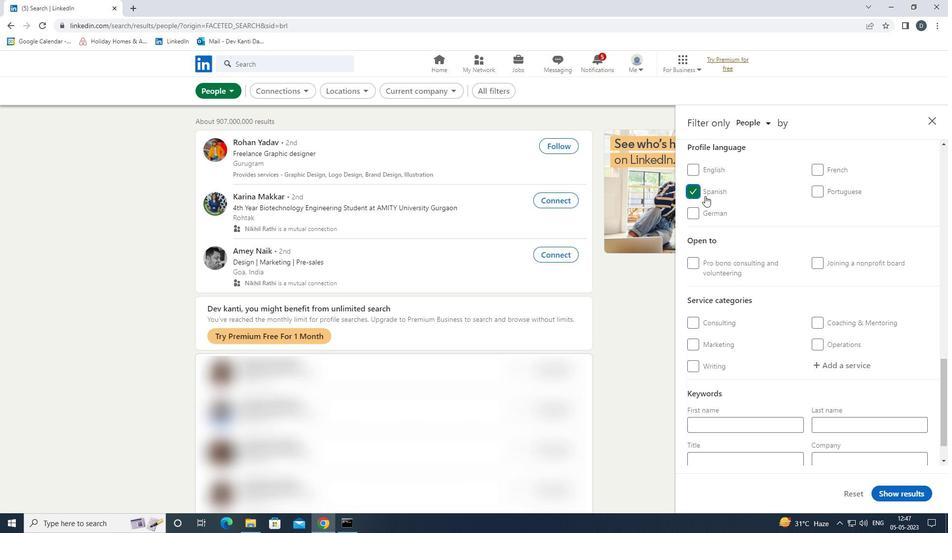 
Action: Mouse scrolled (705, 196) with delta (0, 0)
Screenshot: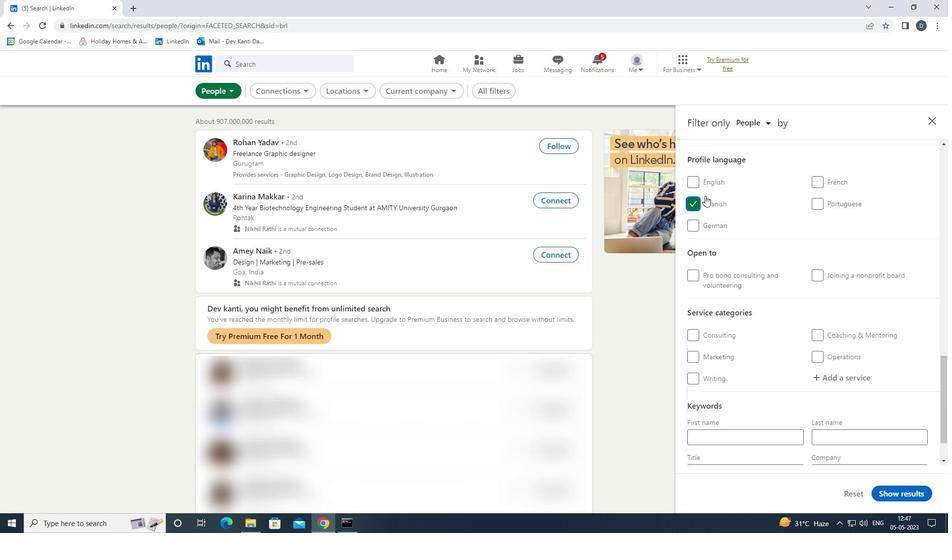 
Action: Mouse moved to (717, 201)
Screenshot: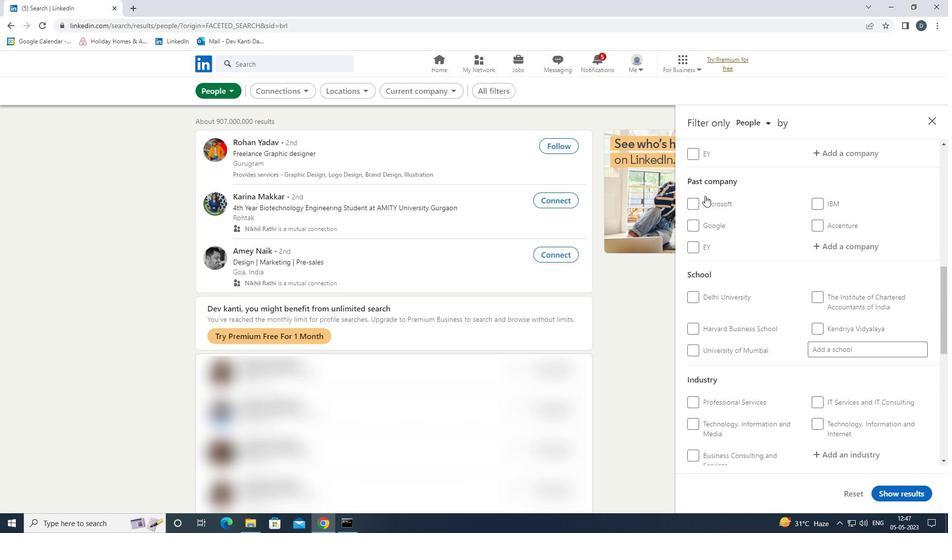 
Action: Mouse scrolled (717, 202) with delta (0, 0)
Screenshot: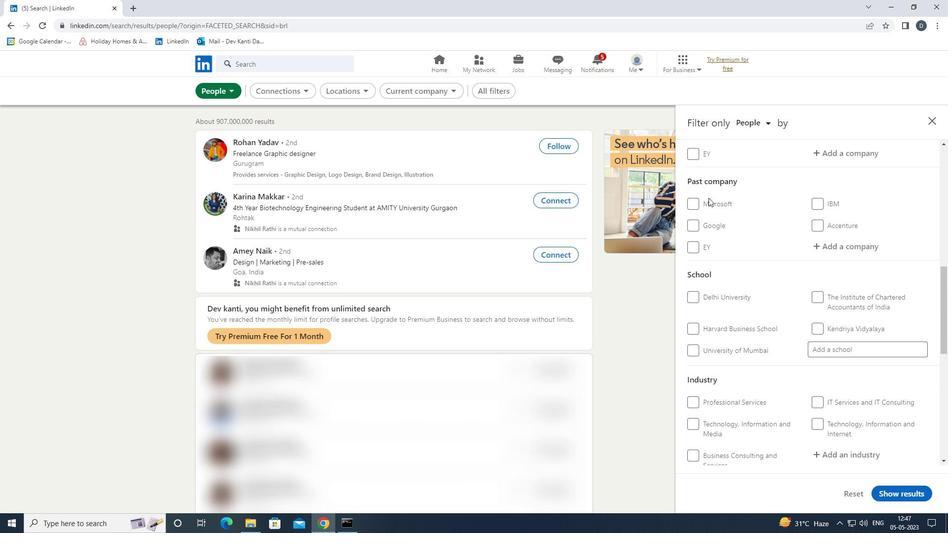 
Action: Mouse moved to (718, 202)
Screenshot: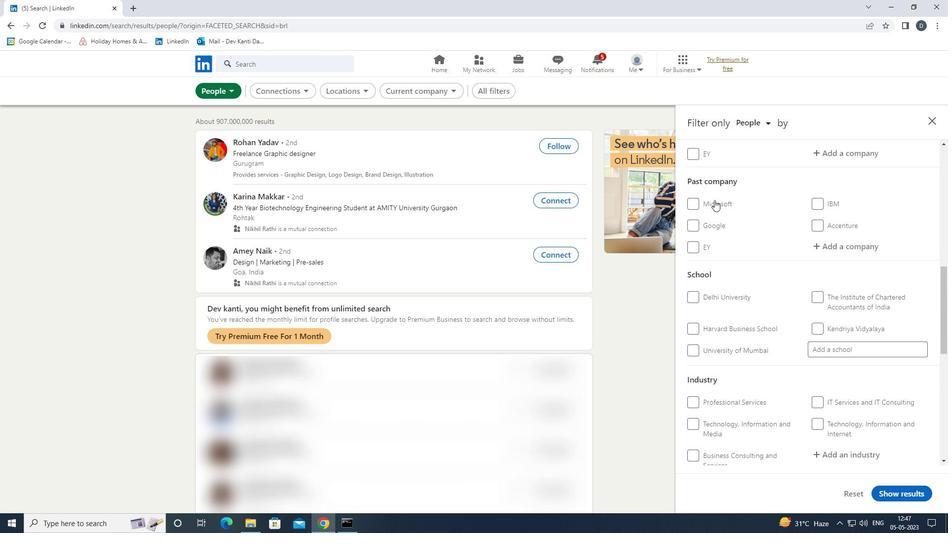 
Action: Mouse scrolled (718, 202) with delta (0, 0)
Screenshot: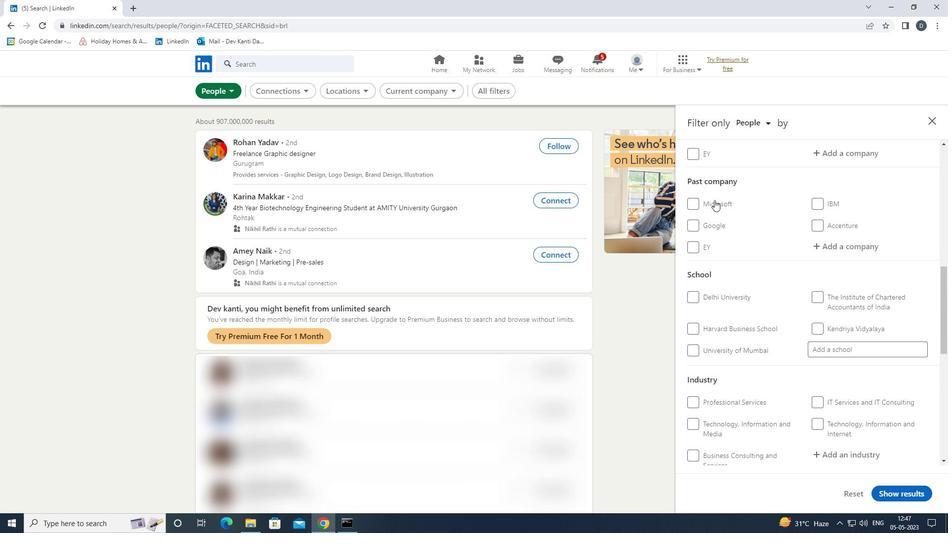 
Action: Mouse moved to (808, 262)
Screenshot: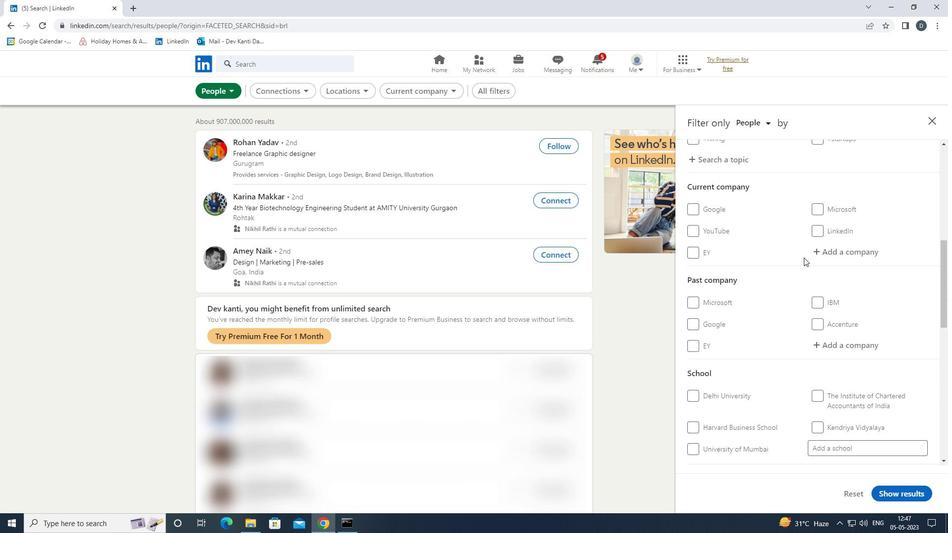 
Action: Mouse scrolled (808, 263) with delta (0, 0)
Screenshot: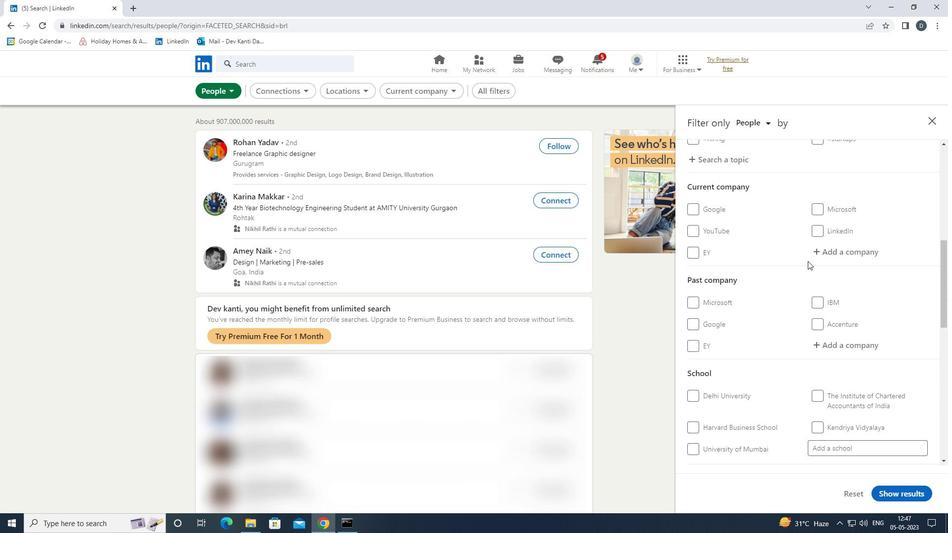 
Action: Mouse moved to (841, 300)
Screenshot: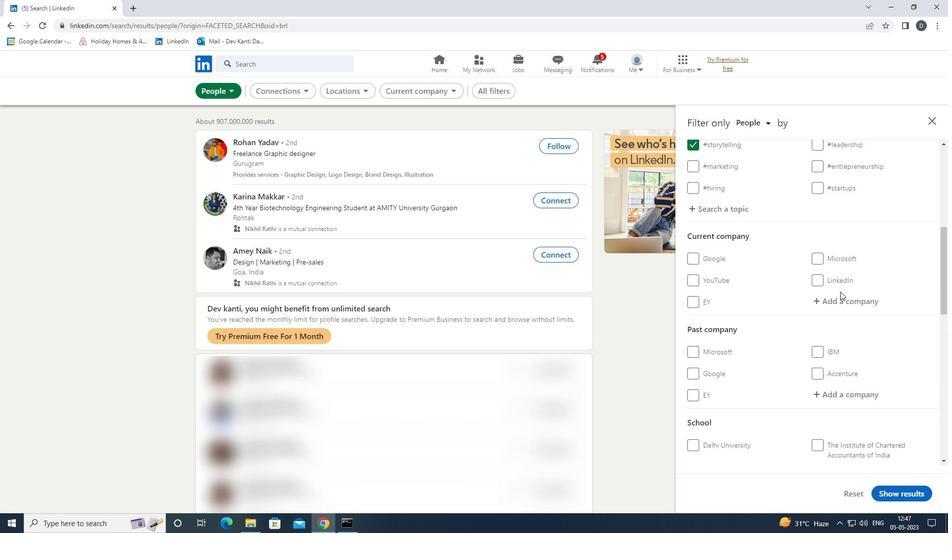 
Action: Mouse pressed left at (841, 300)
Screenshot: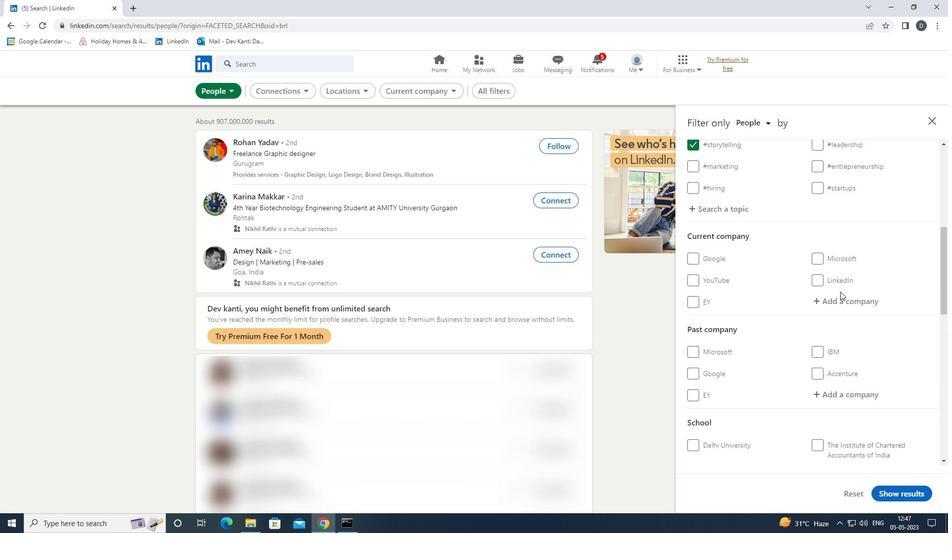 
Action: Key pressed <Key.shift><Key.shift>ELGI<Key.space>EUIPMENTS
Screenshot: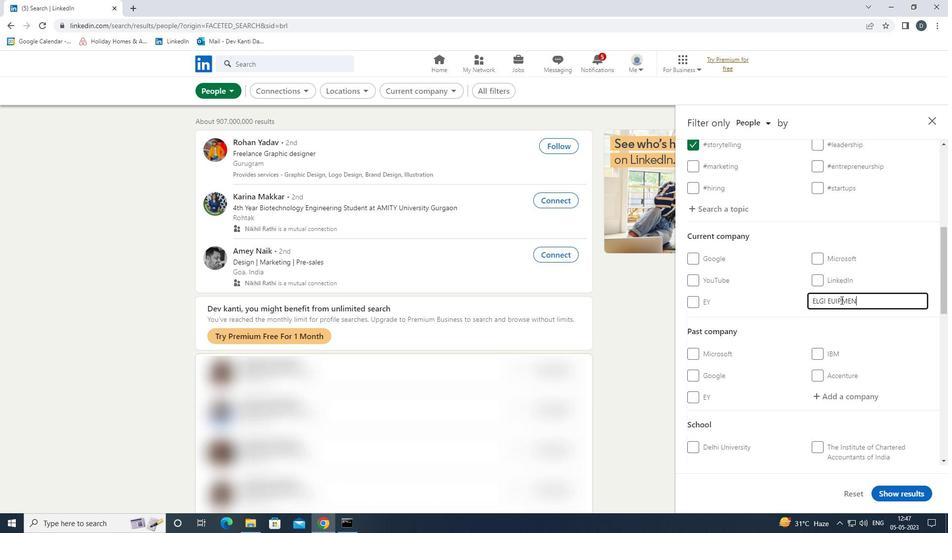 
Action: Mouse moved to (868, 263)
Screenshot: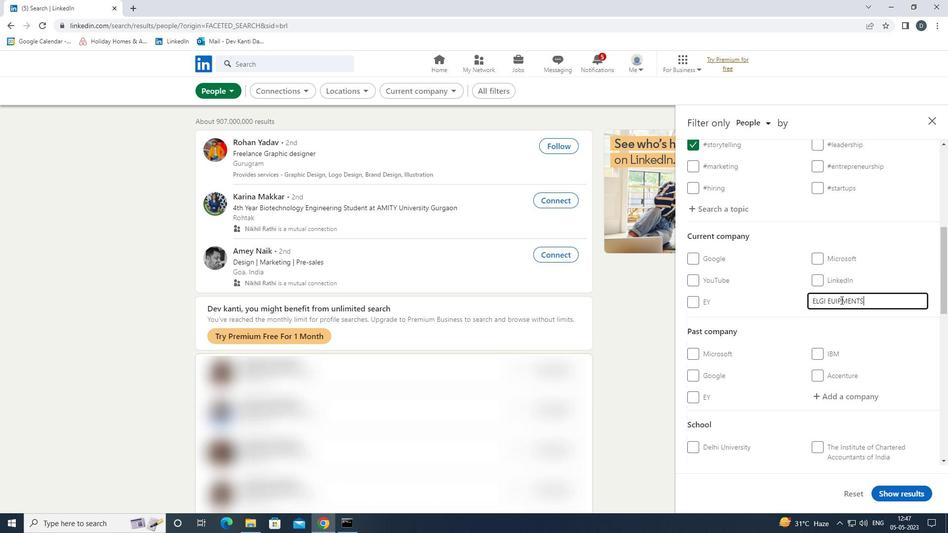 
Action: Key pressed <Key.left><Key.left>
Screenshot: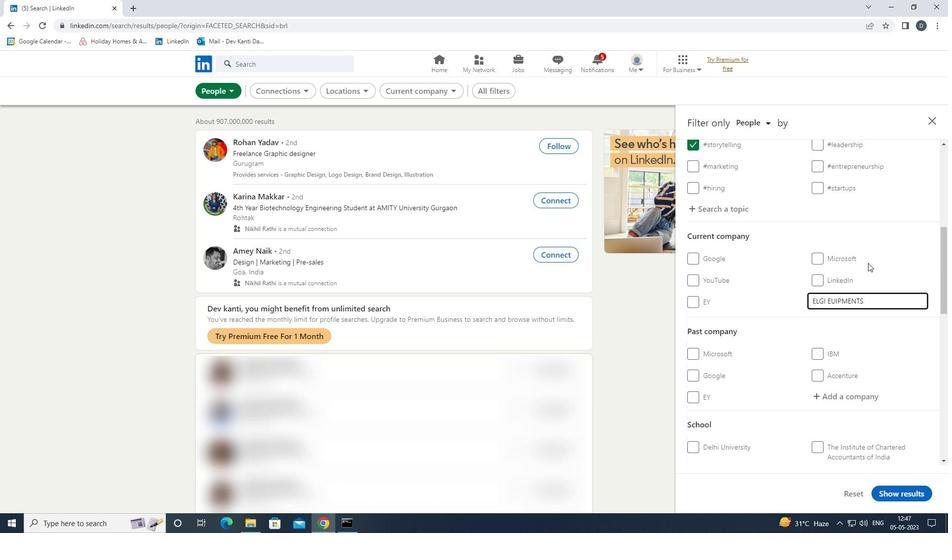 
Action: Mouse moved to (827, 272)
Screenshot: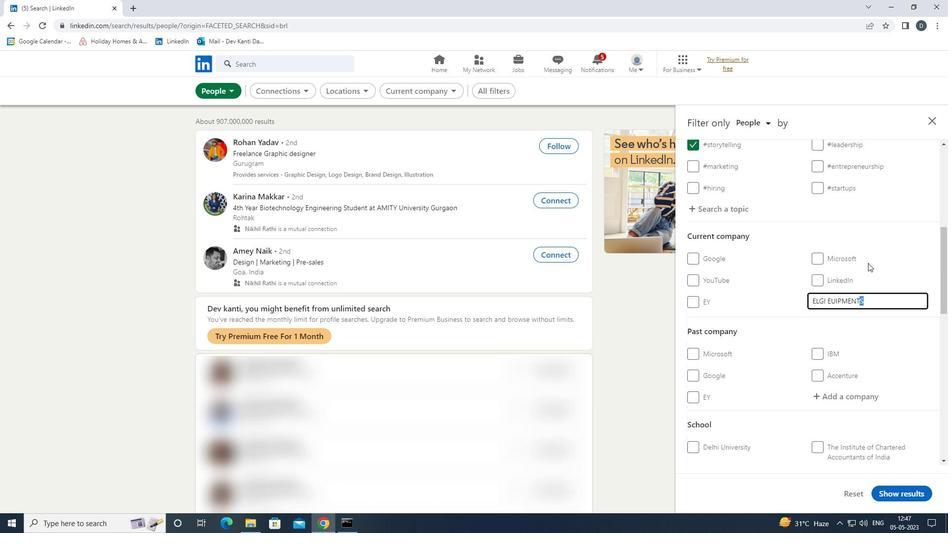 
Action: Key pressed <Key.left><Key.right><Key.right><Key.right><Key.left><Key.left><Key.left><Key.left><Key.left><Key.left><Key.left><Key.left><Key.shift><Key.shift><Key.shift><Key.shift><Key.shift><Key.shift><Key.shift><Key.shift><Key.shift><Key.shift><Key.shift>Q<Key.right><Key.right><Key.right><Key.right><Key.right><Key.right><Key.right><Key.right><Key.right><Key.down><Key.enter>
Screenshot: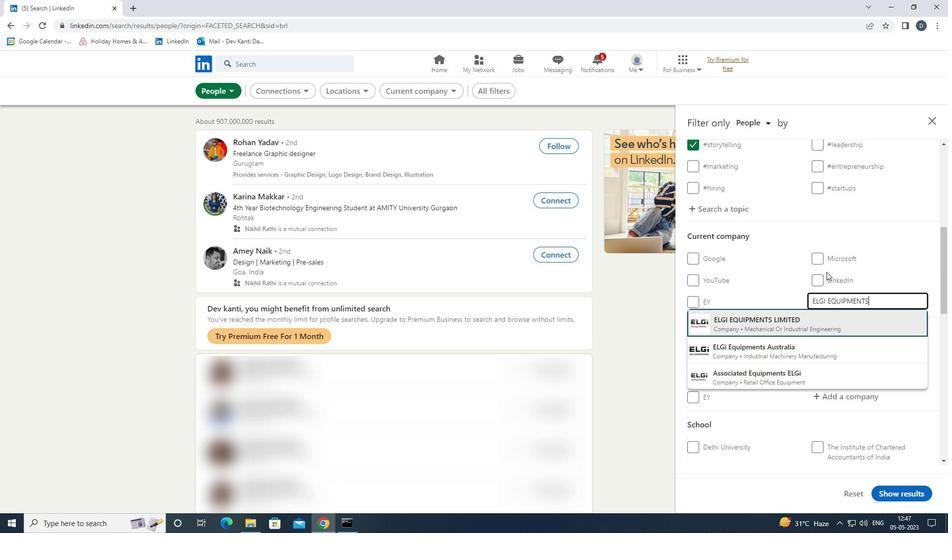
Action: Mouse moved to (824, 269)
Screenshot: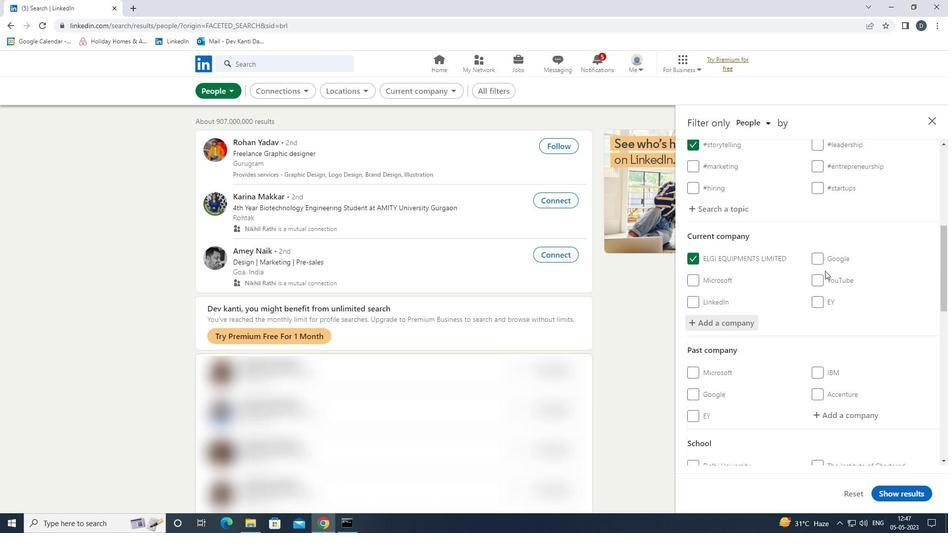 
Action: Mouse scrolled (824, 268) with delta (0, 0)
Screenshot: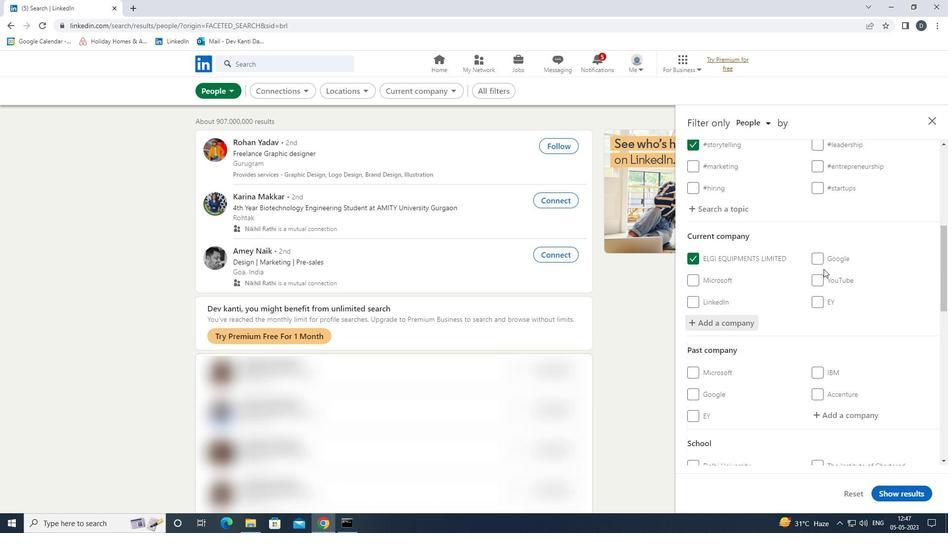 
Action: Mouse scrolled (824, 268) with delta (0, 0)
Screenshot: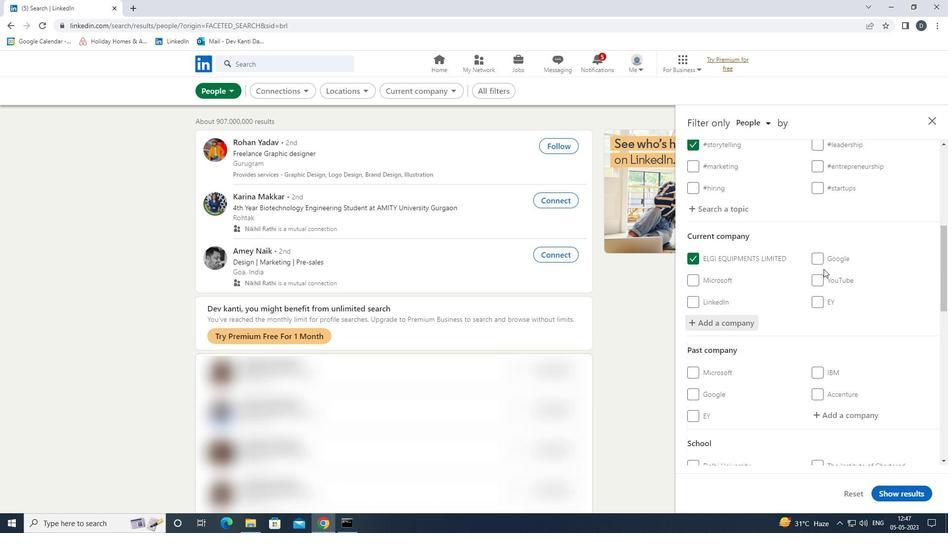 
Action: Mouse moved to (824, 269)
Screenshot: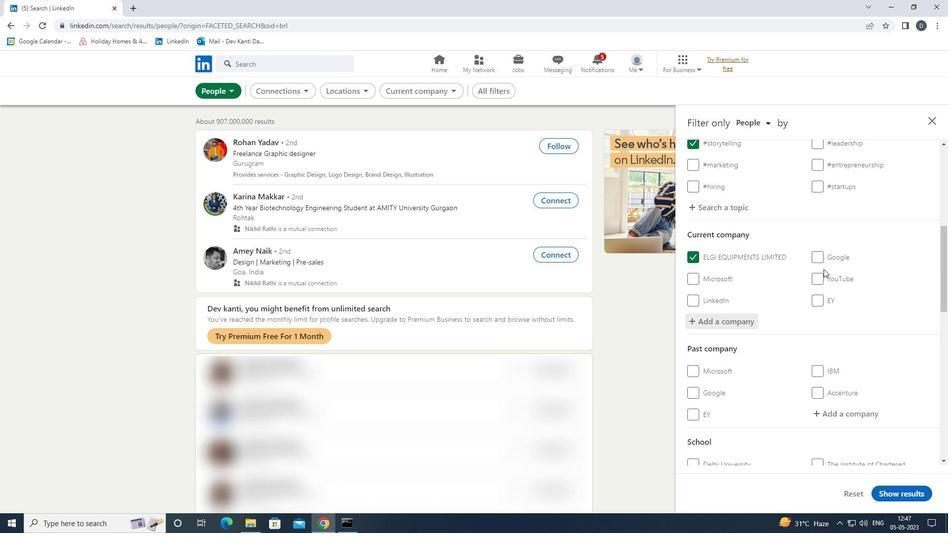 
Action: Mouse scrolled (824, 268) with delta (0, 0)
Screenshot: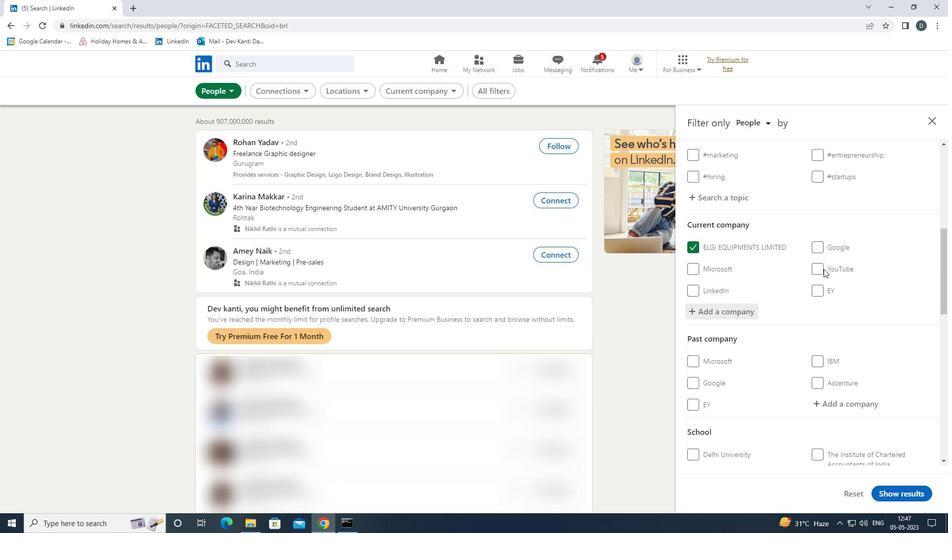 
Action: Mouse moved to (825, 288)
Screenshot: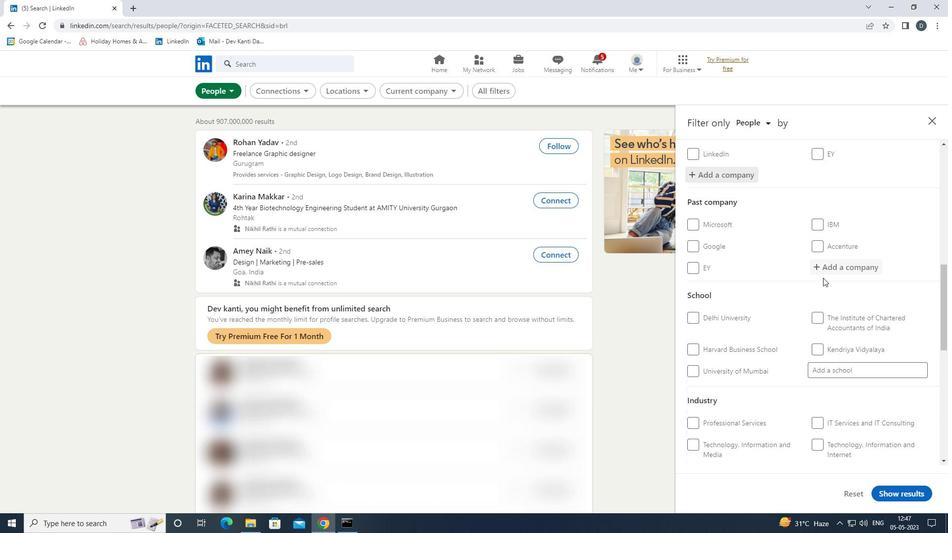 
Action: Mouse scrolled (825, 287) with delta (0, 0)
Screenshot: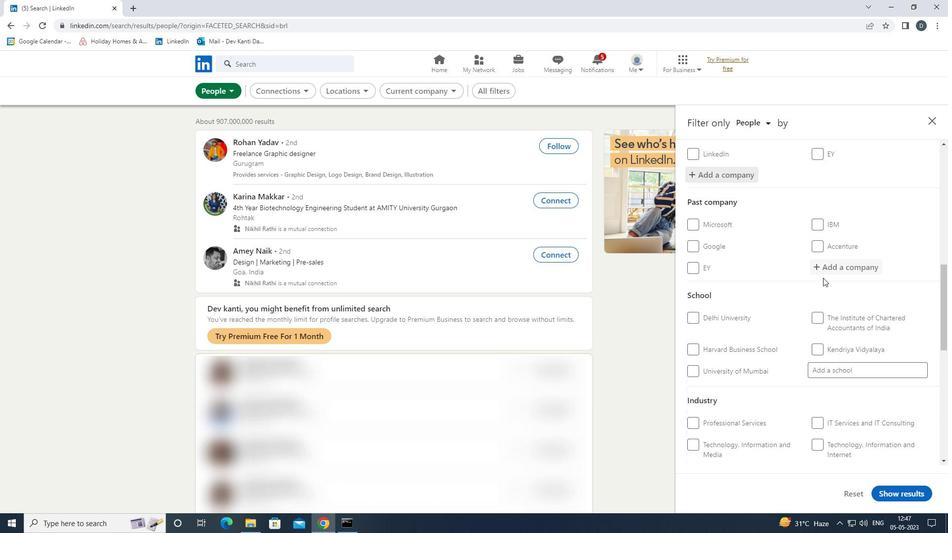 
Action: Mouse moved to (845, 322)
Screenshot: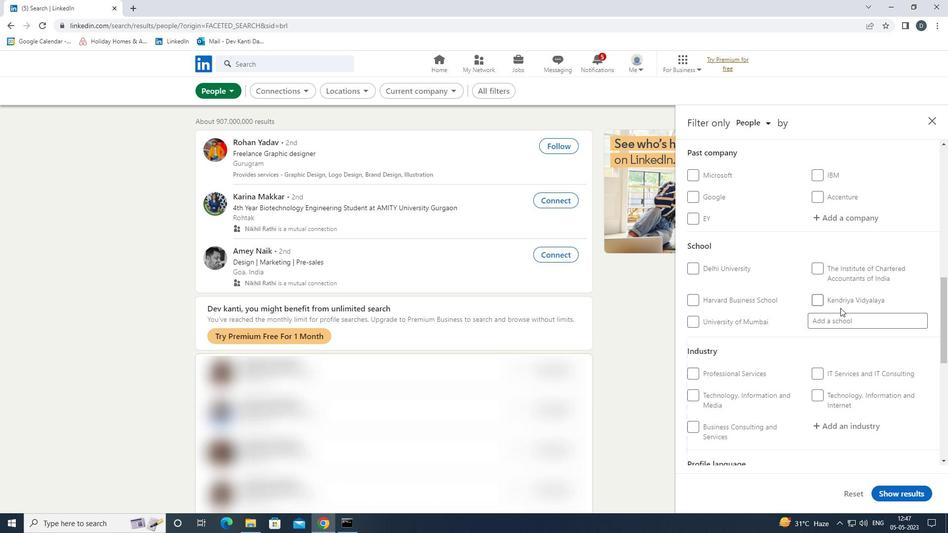 
Action: Mouse pressed left at (845, 322)
Screenshot: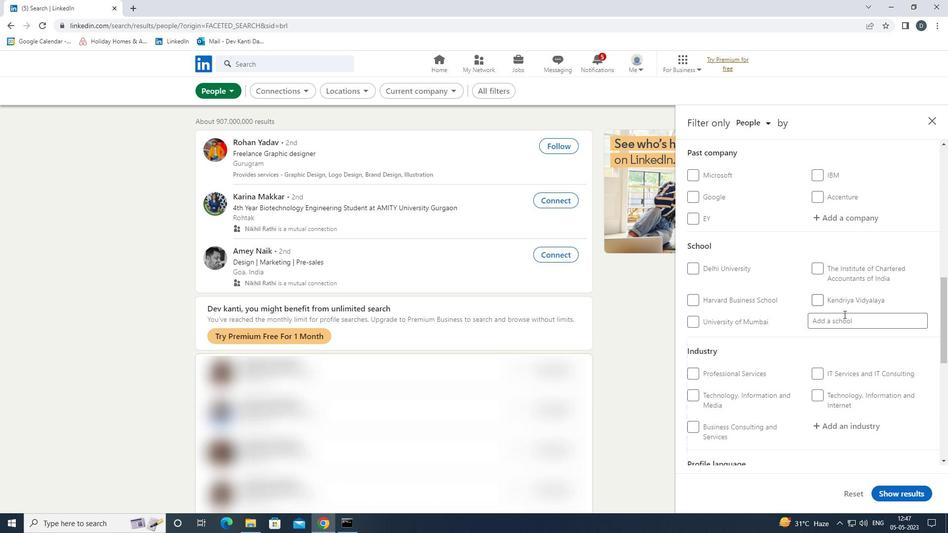 
Action: Mouse moved to (839, 324)
Screenshot: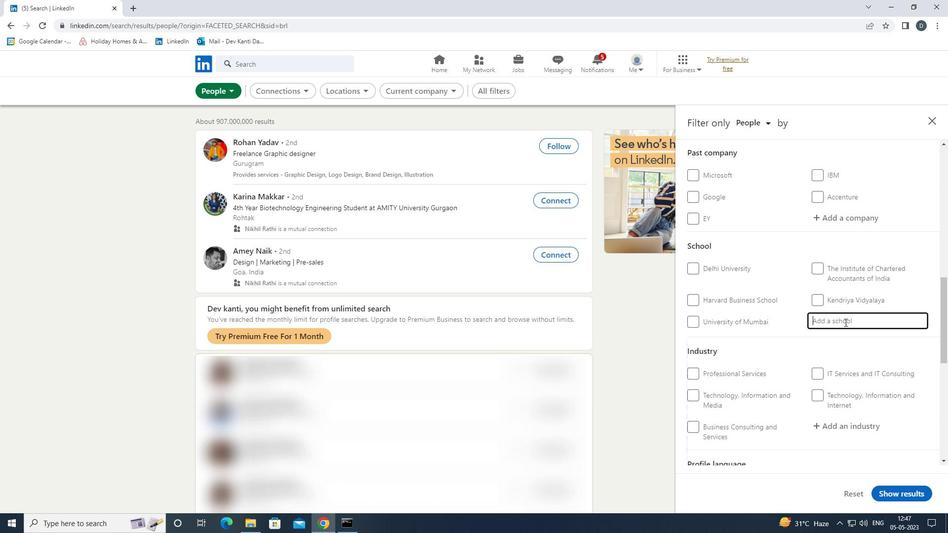 
Action: Key pressed <Key.shift><Key.shift><Key.shift><Key.shift><Key.shift><Key.shift><Key.shift><Key.shift><Key.shift><Key.shift><Key.shift><Key.shift><Key.shift><Key.shift><Key.shift><Key.shift>SHARDA<Key.space><Key.shift><Key.shift><Key.shift><Key.shift>UNIVERSITY<Key.down><Key.enter>
Screenshot: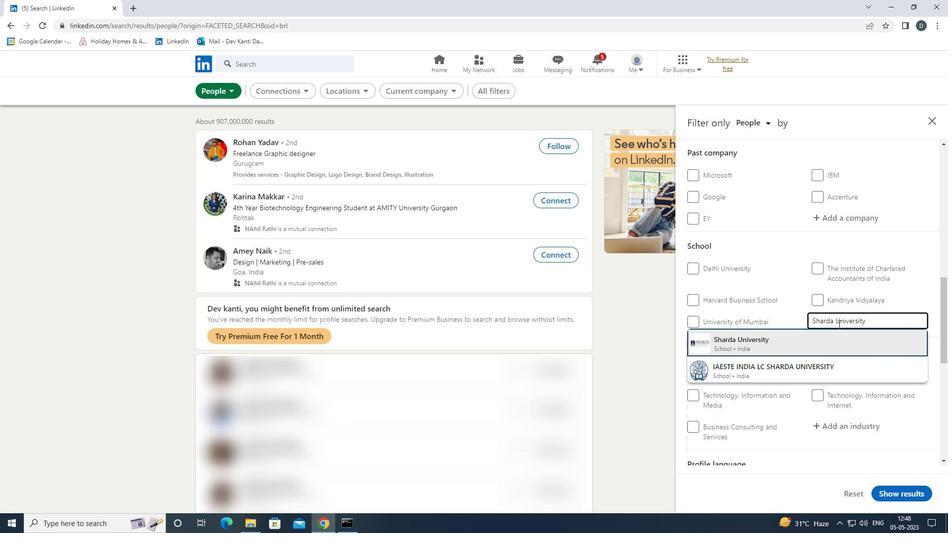 
Action: Mouse moved to (913, 297)
Screenshot: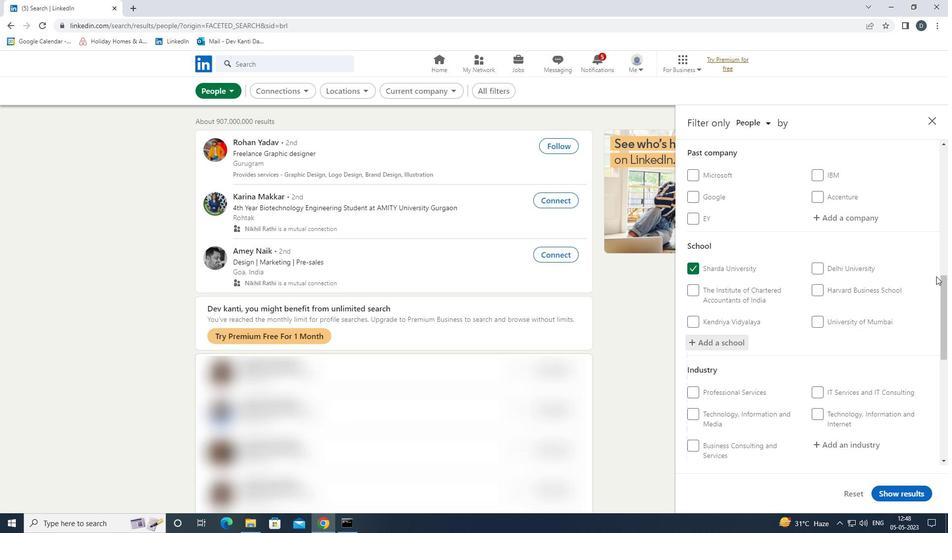 
Action: Mouse scrolled (913, 296) with delta (0, 0)
Screenshot: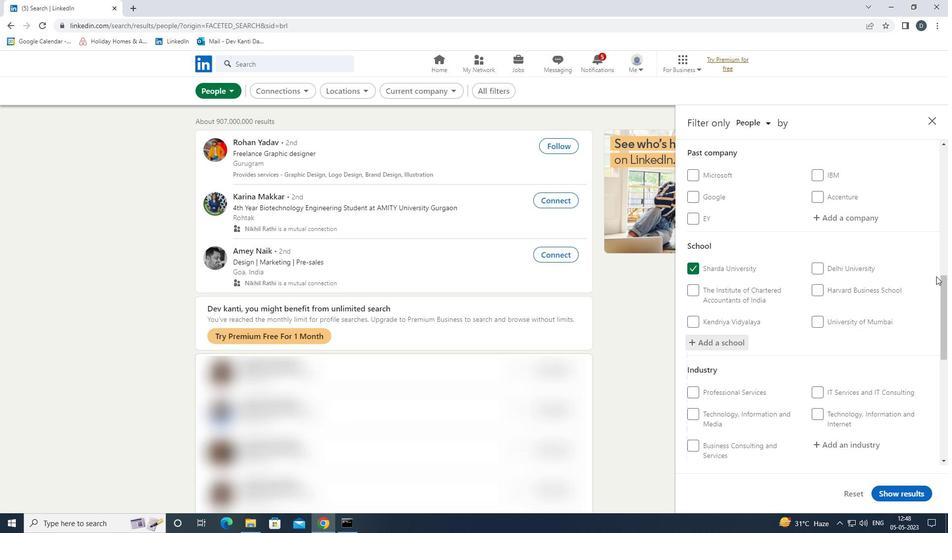 
Action: Mouse moved to (911, 301)
Screenshot: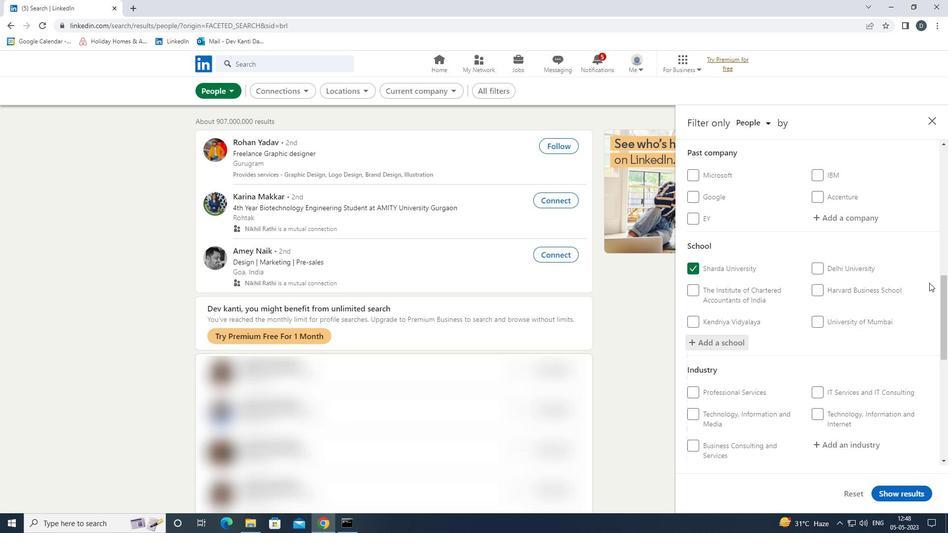 
Action: Mouse scrolled (911, 301) with delta (0, 0)
Screenshot: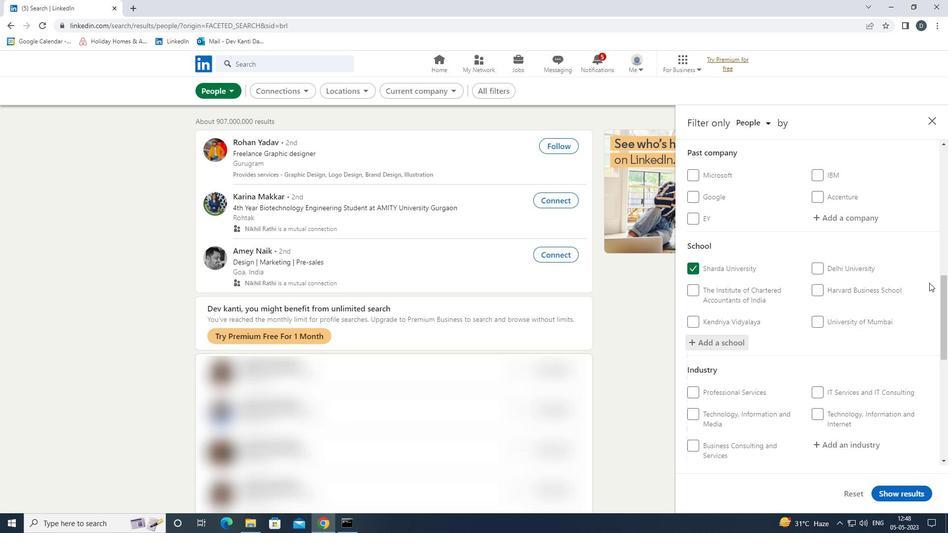 
Action: Mouse moved to (907, 310)
Screenshot: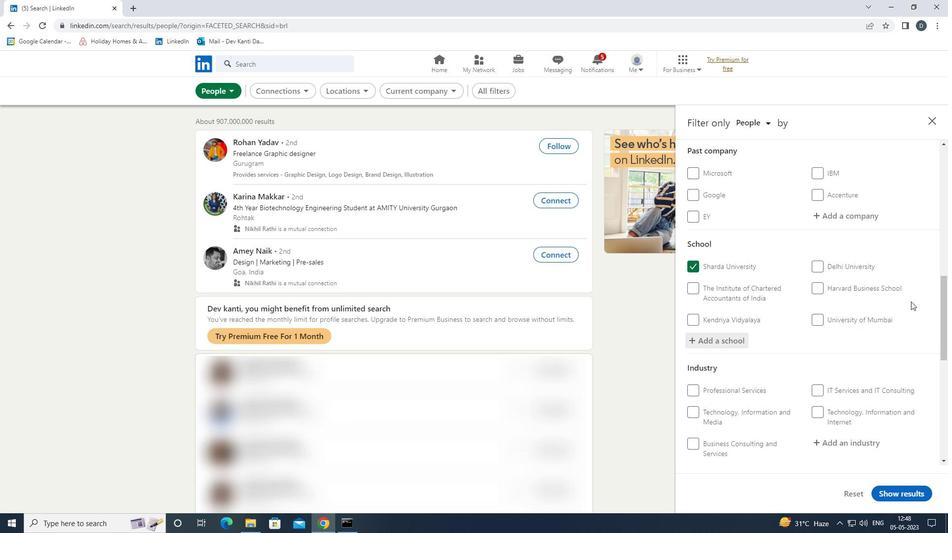 
Action: Mouse scrolled (907, 309) with delta (0, 0)
Screenshot: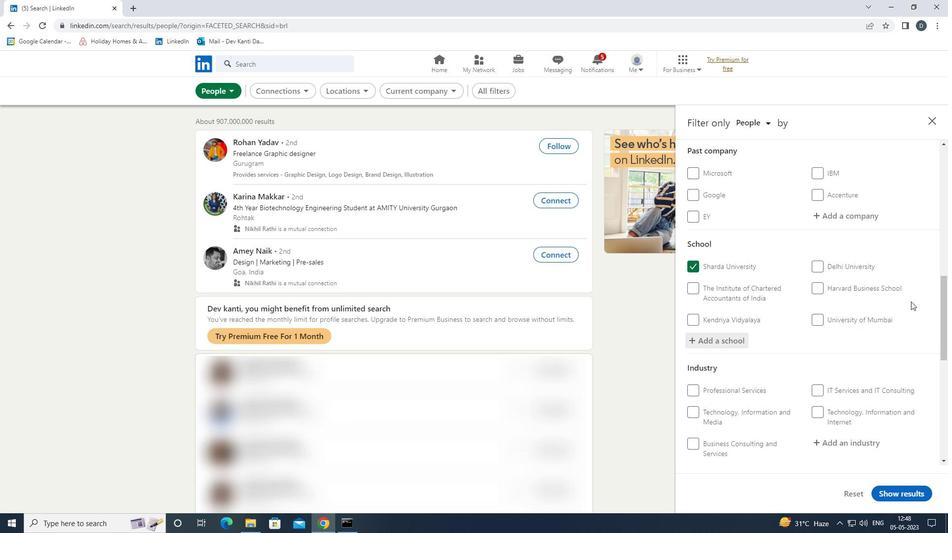 
Action: Mouse moved to (863, 297)
Screenshot: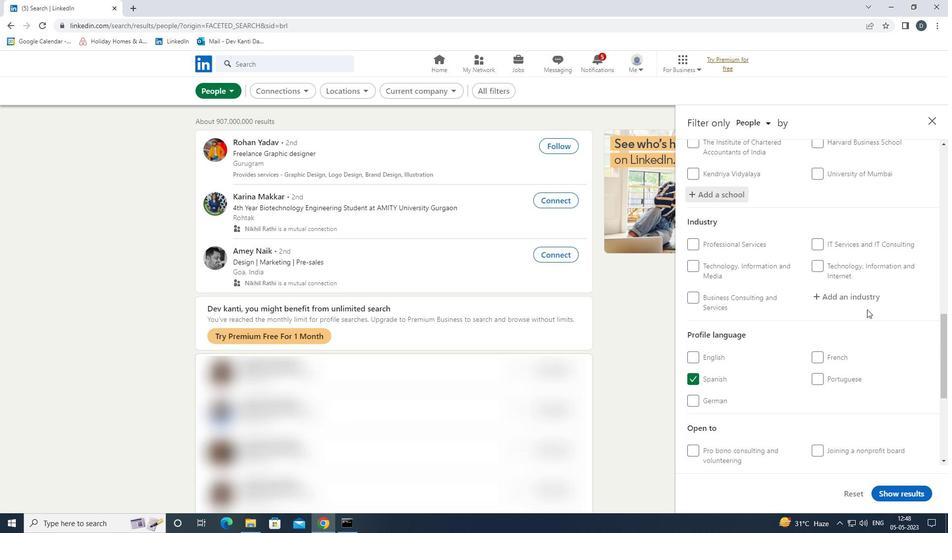 
Action: Mouse pressed left at (863, 297)
Screenshot: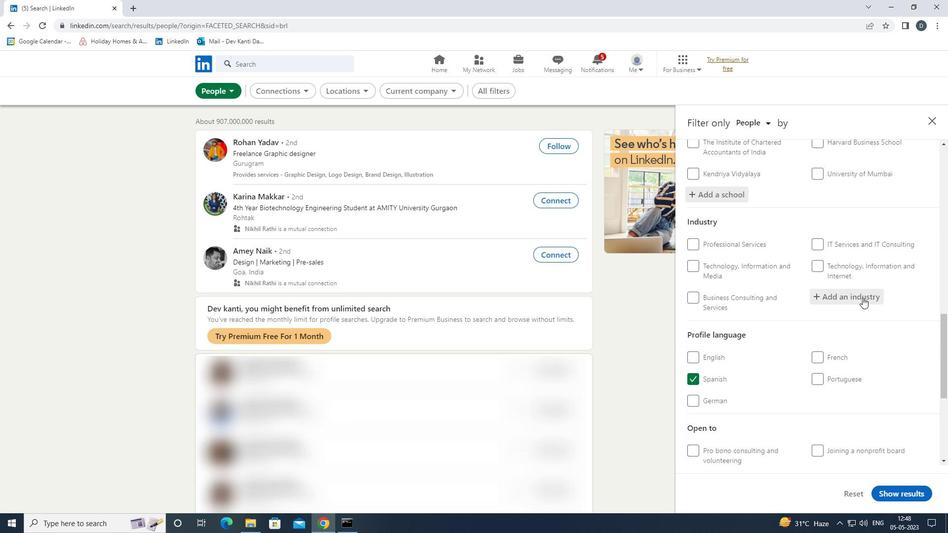 
Action: Mouse moved to (863, 297)
Screenshot: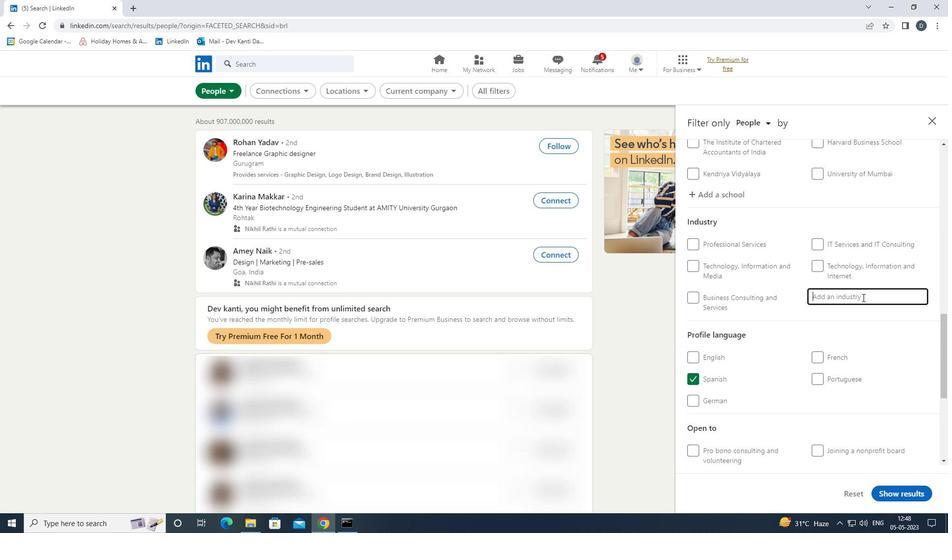 
Action: Key pressed <Key.shift><Key.shift><Key.shift><Key.shift><Key.shift><Key.shift><Key.shift><Key.shift><Key.shift><Key.shift><Key.shift>BARS,<Key.shift>T<Key.down><Key.enter>
Screenshot: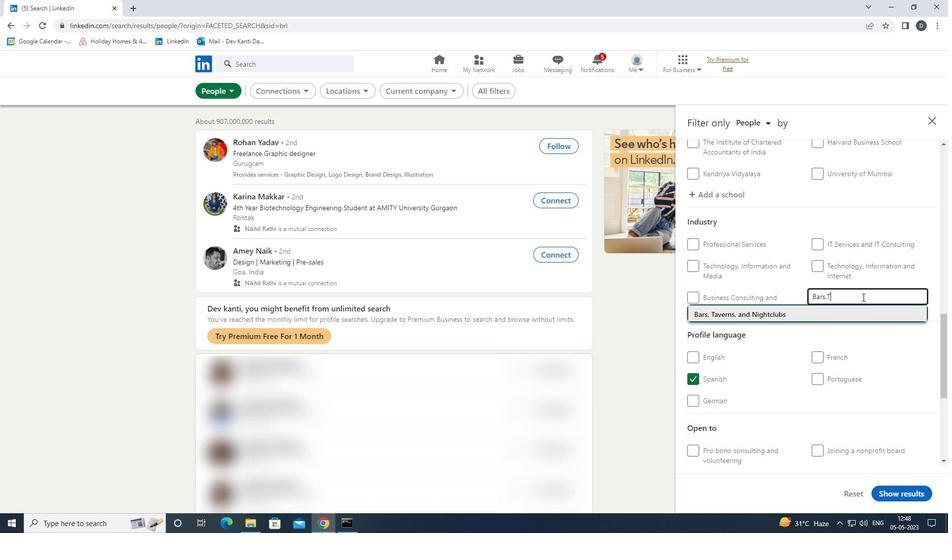 
Action: Mouse moved to (863, 295)
Screenshot: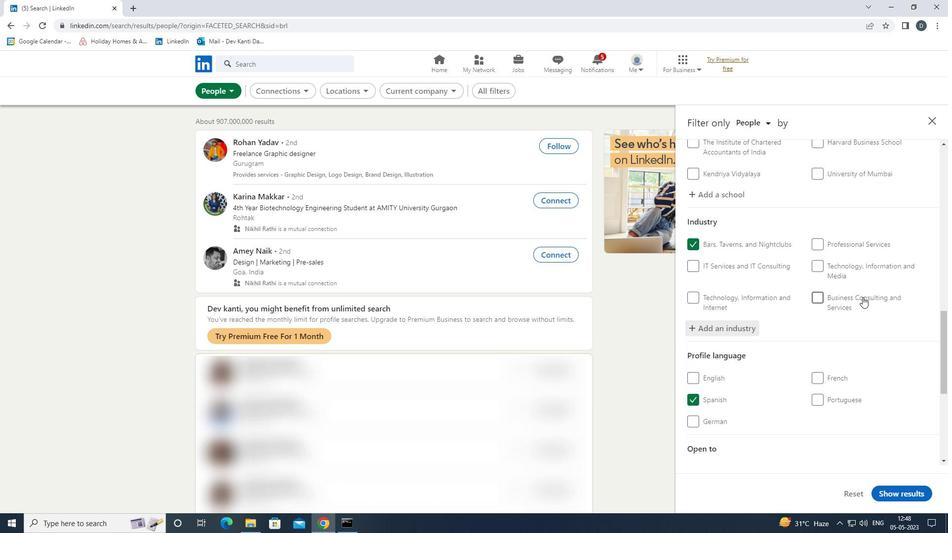 
Action: Mouse scrolled (863, 295) with delta (0, 0)
Screenshot: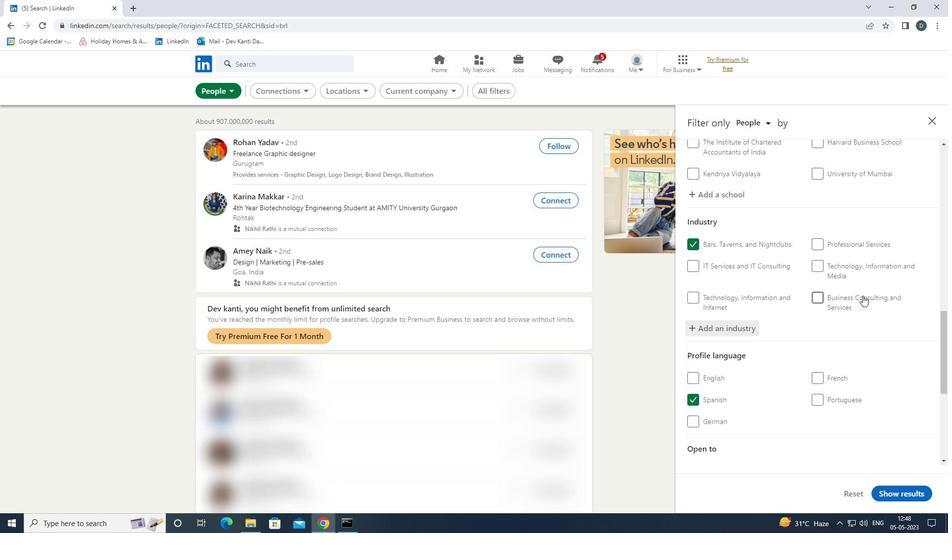 
Action: Mouse scrolled (863, 295) with delta (0, 0)
Screenshot: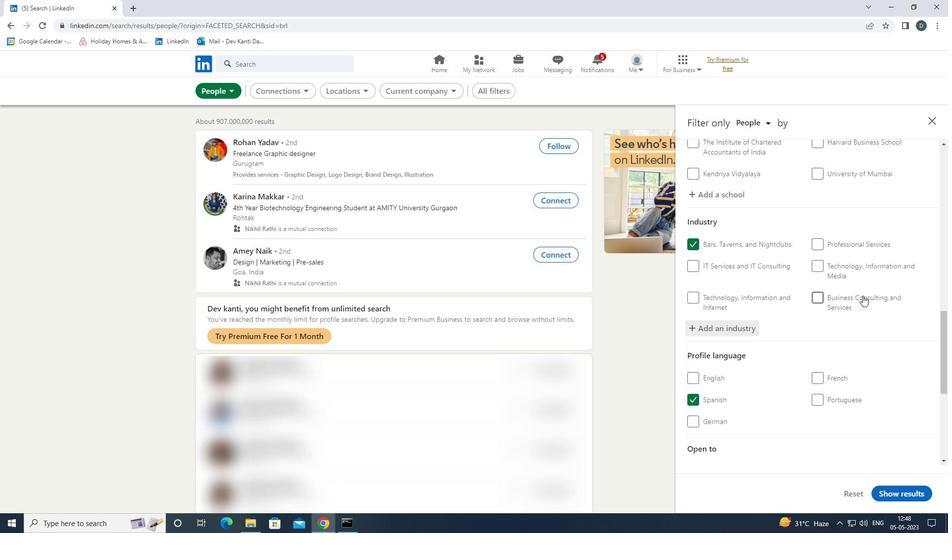 
Action: Mouse moved to (864, 296)
Screenshot: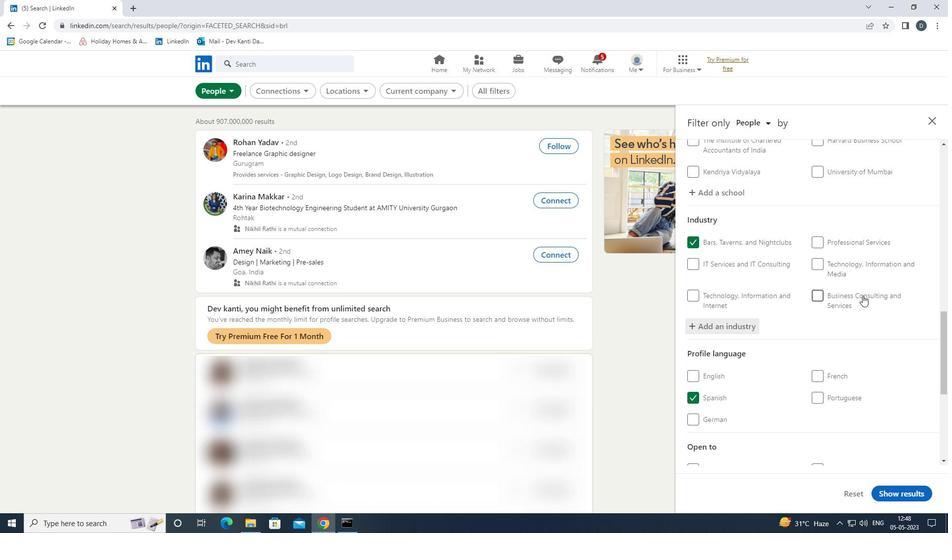 
Action: Mouse scrolled (864, 295) with delta (0, 0)
Screenshot: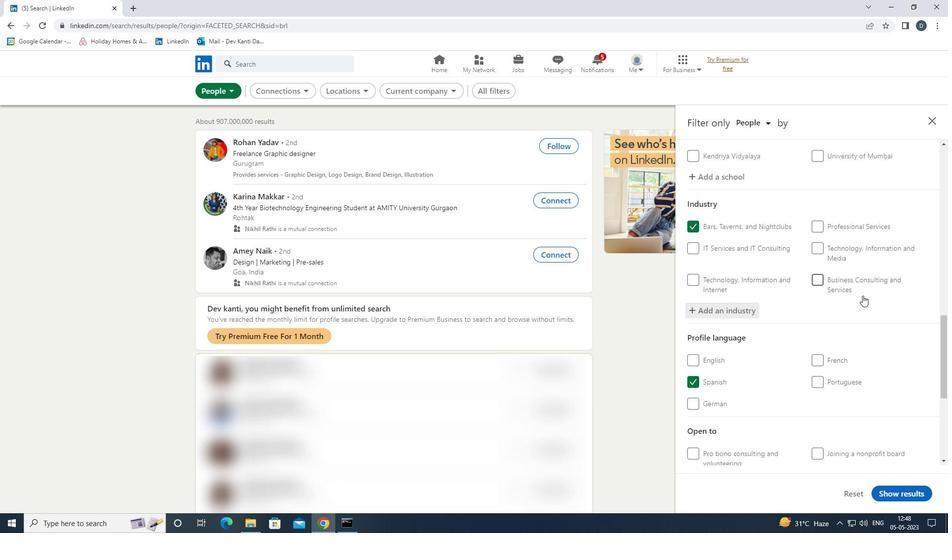 
Action: Mouse moved to (864, 300)
Screenshot: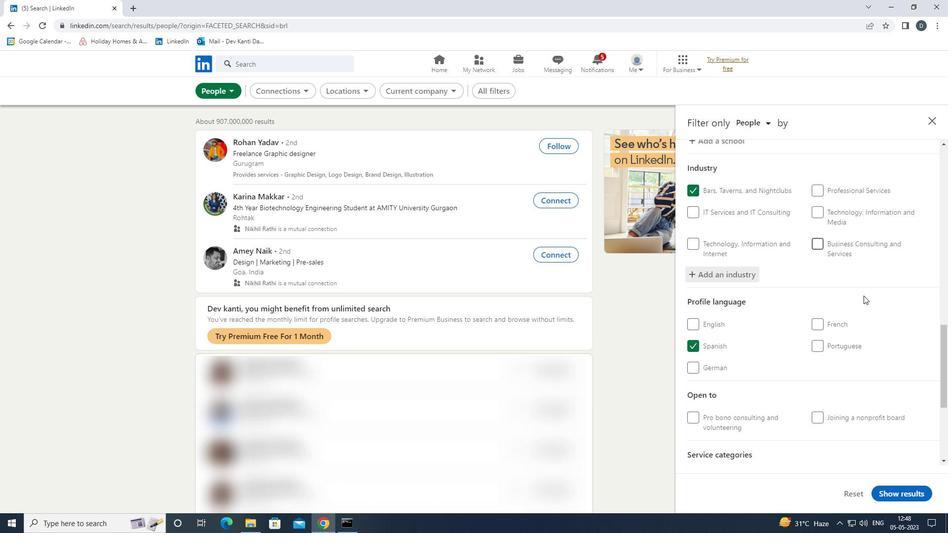 
Action: Mouse scrolled (864, 299) with delta (0, 0)
Screenshot: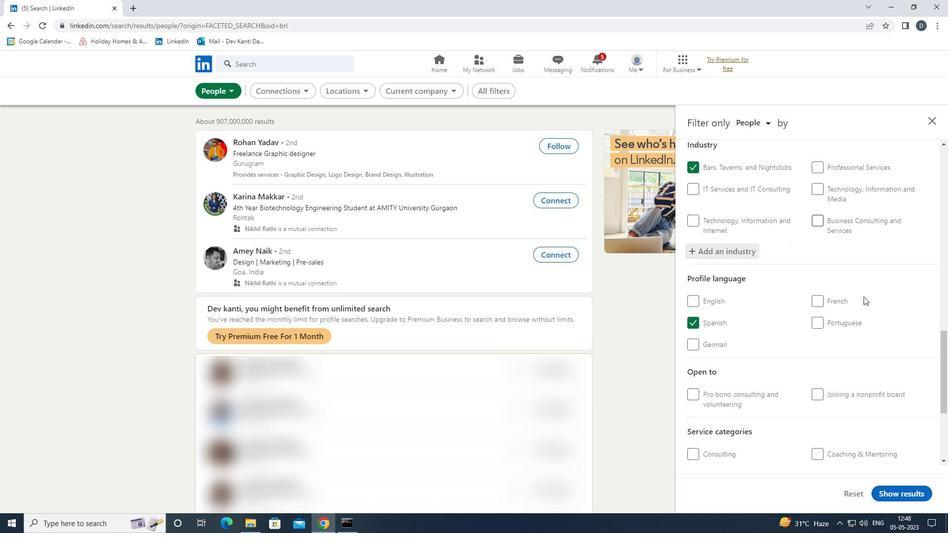 
Action: Mouse moved to (863, 307)
Screenshot: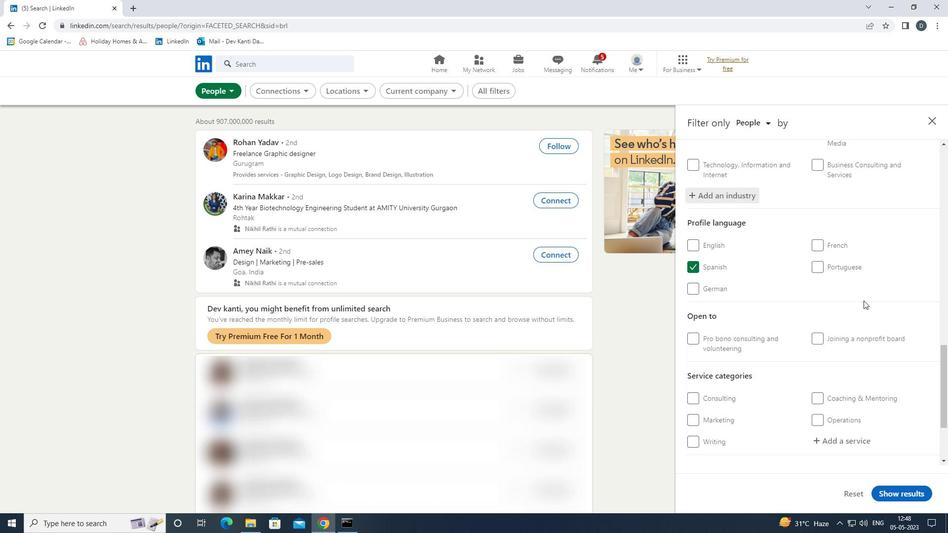 
Action: Mouse scrolled (863, 306) with delta (0, 0)
Screenshot: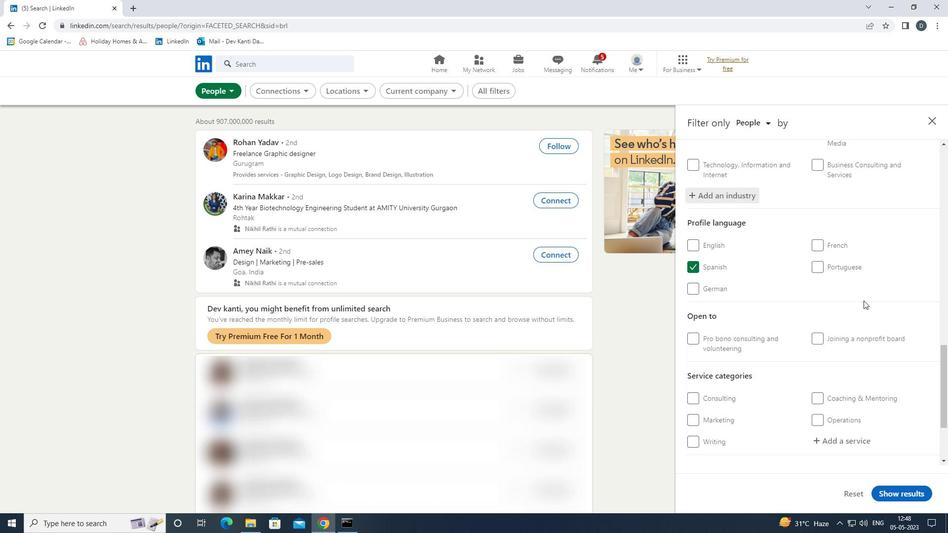 
Action: Mouse moved to (860, 324)
Screenshot: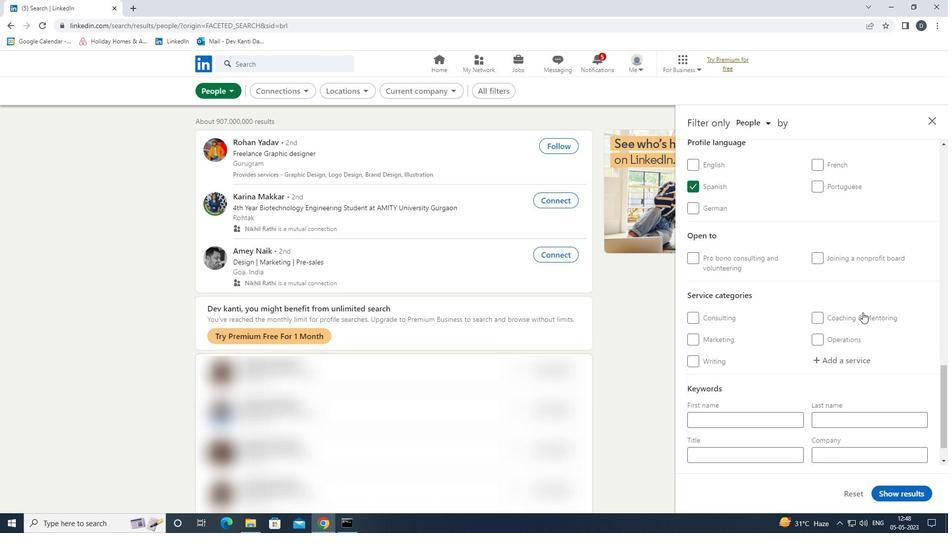 
Action: Mouse pressed left at (860, 324)
Screenshot: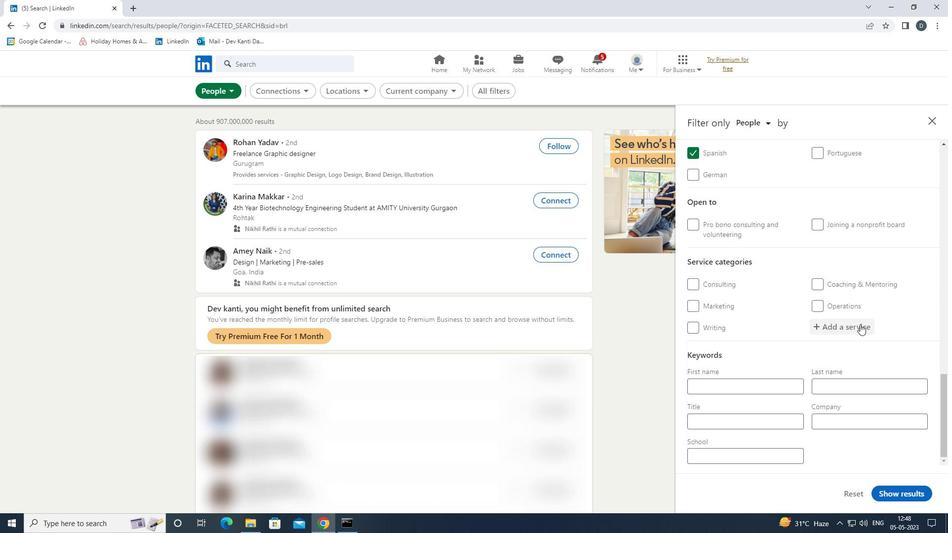 
Action: Mouse moved to (858, 326)
Screenshot: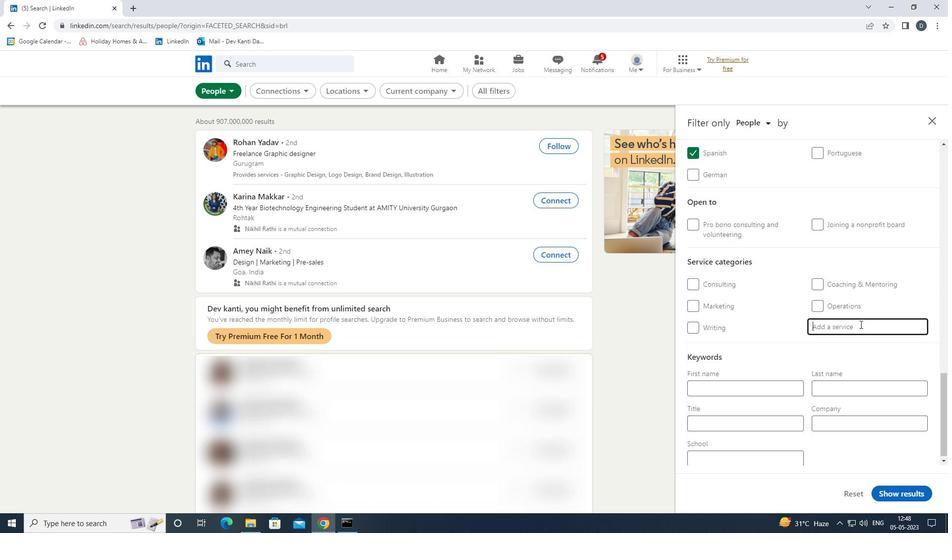 
Action: Key pressed <Key.shift><Key.shift><Key.shift><Key.shift><Key.shift><Key.shift><Key.shift><Key.shift><Key.shift><Key.shift><Key.shift><Key.shift><Key.shift><Key.shift><Key.shift><Key.shift><Key.shift><Key.shift><Key.shift><Key.shift><Key.shift><Key.shift>WEDDING<Key.space><Key.shift><Key.shift><Key.shift><Key.shift><Key.shift><Key.shift><Key.shift><Key.shift><Key.shift><Key.shift><Key.shift><Key.shift>PLANNING<Key.down><Key.enter>
Screenshot: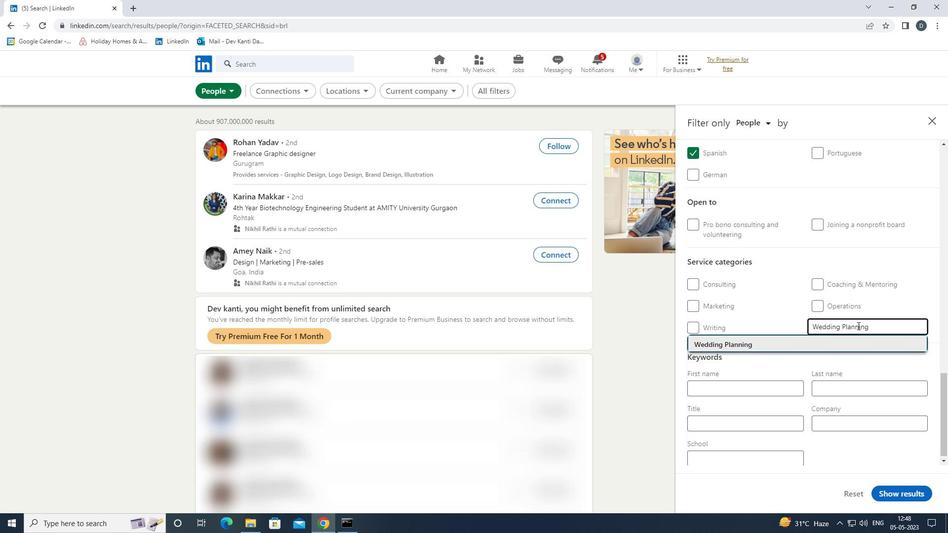 
Action: Mouse moved to (828, 328)
Screenshot: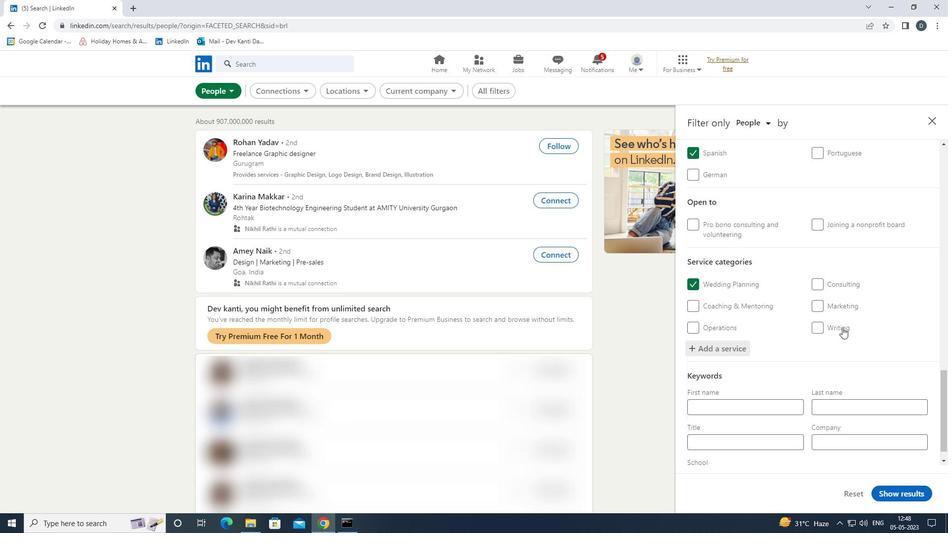 
Action: Mouse scrolled (828, 328) with delta (0, 0)
Screenshot: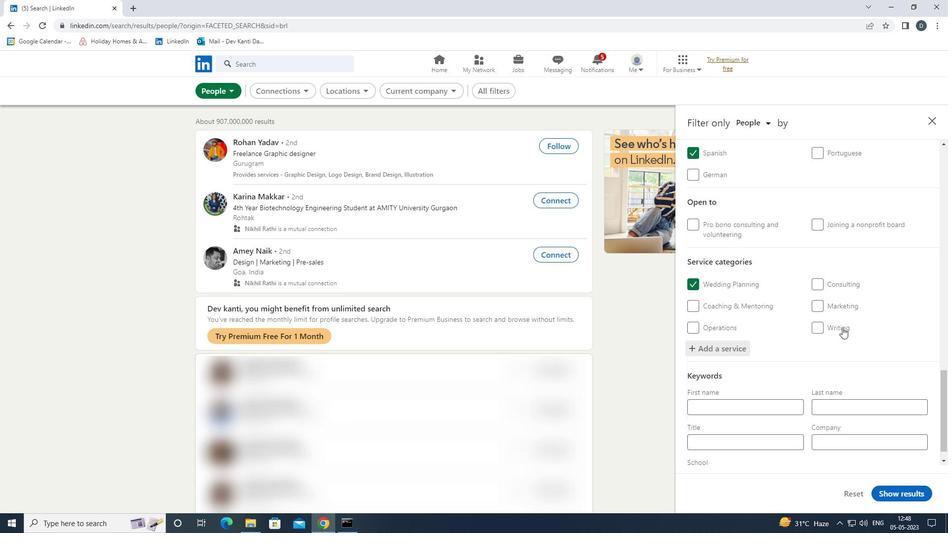 
Action: Mouse moved to (826, 330)
Screenshot: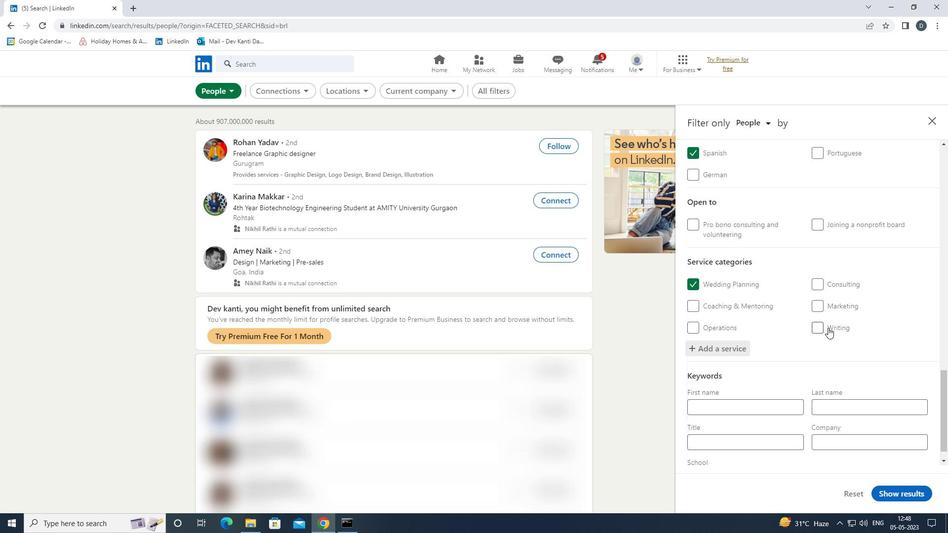 
Action: Mouse scrolled (826, 329) with delta (0, 0)
Screenshot: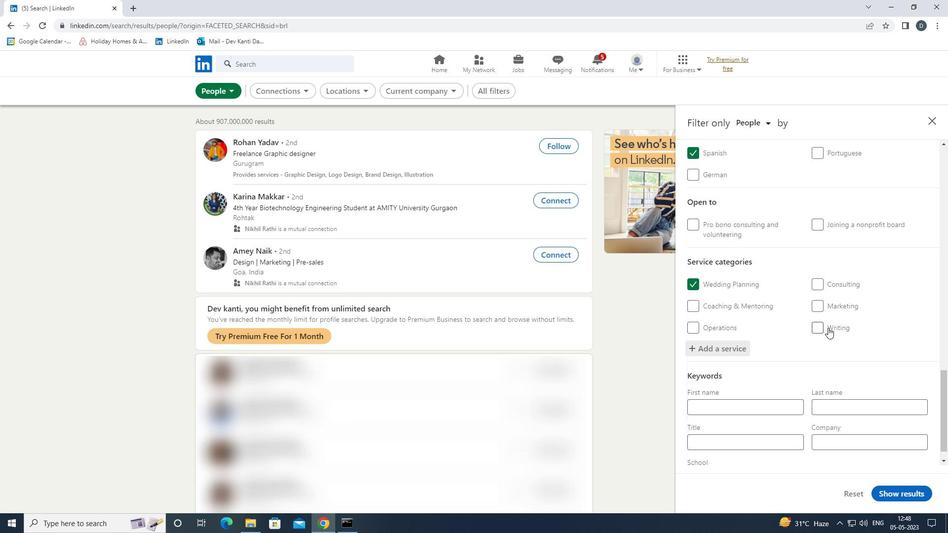 
Action: Mouse moved to (824, 332)
Screenshot: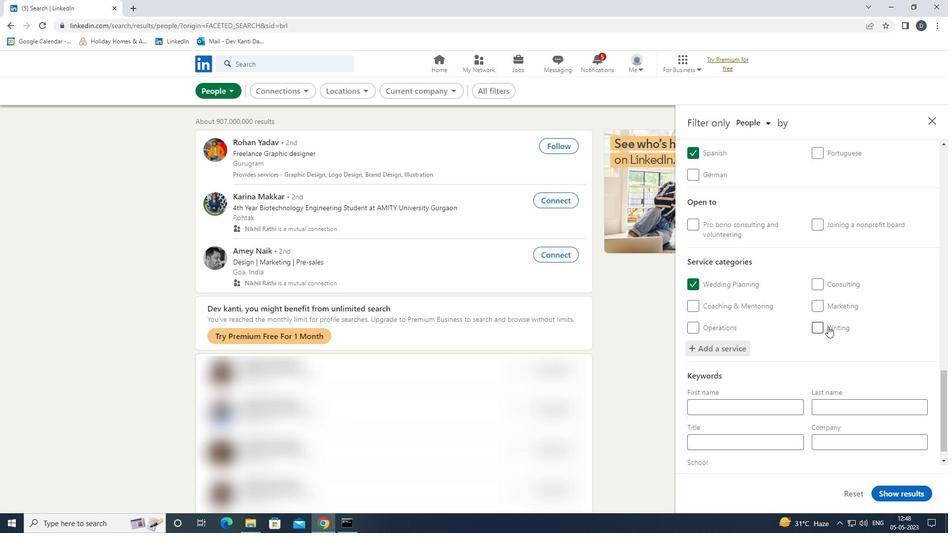 
Action: Mouse scrolled (824, 332) with delta (0, 0)
Screenshot: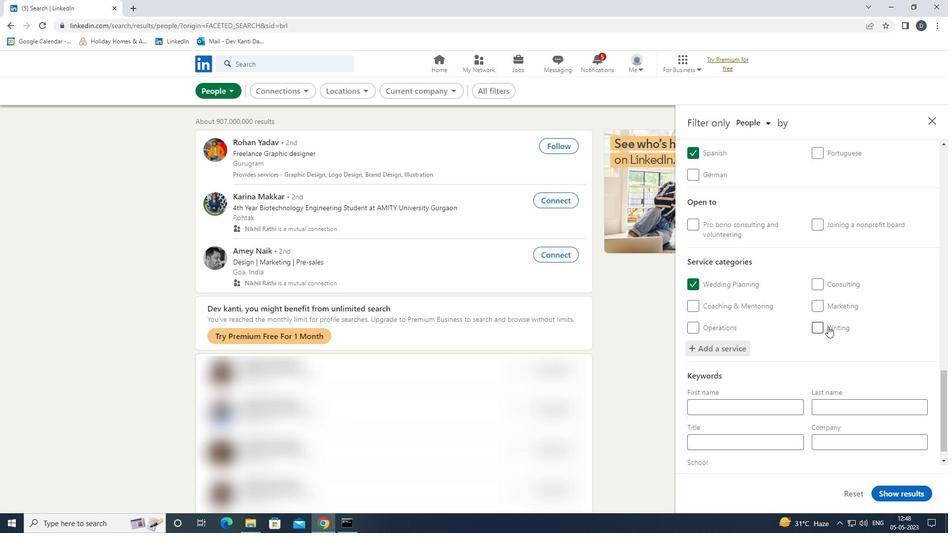 
Action: Mouse moved to (778, 418)
Screenshot: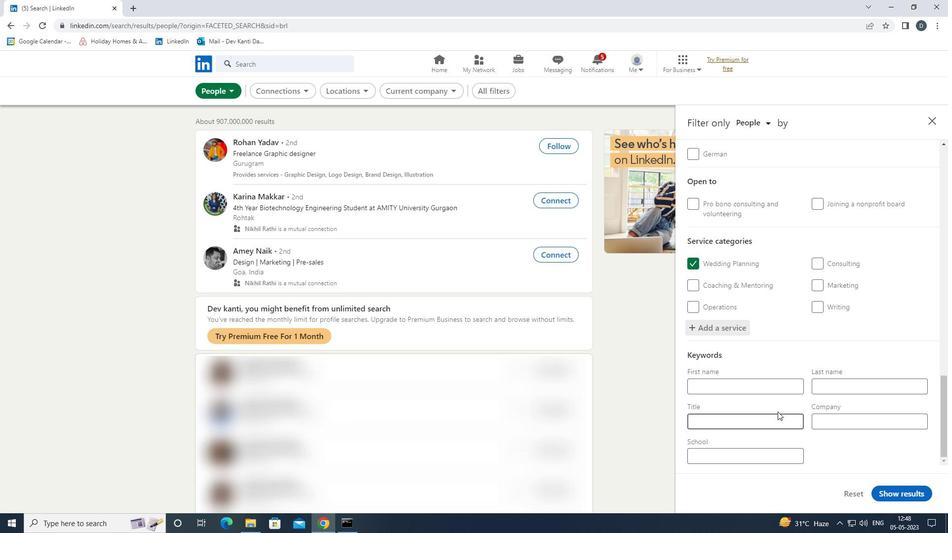 
Action: Mouse pressed left at (778, 418)
Screenshot: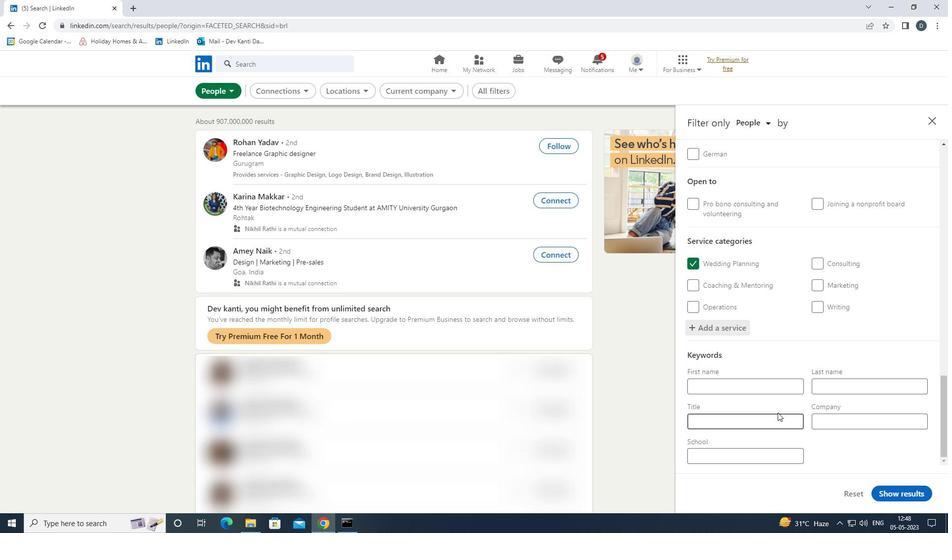 
Action: Mouse moved to (773, 420)
Screenshot: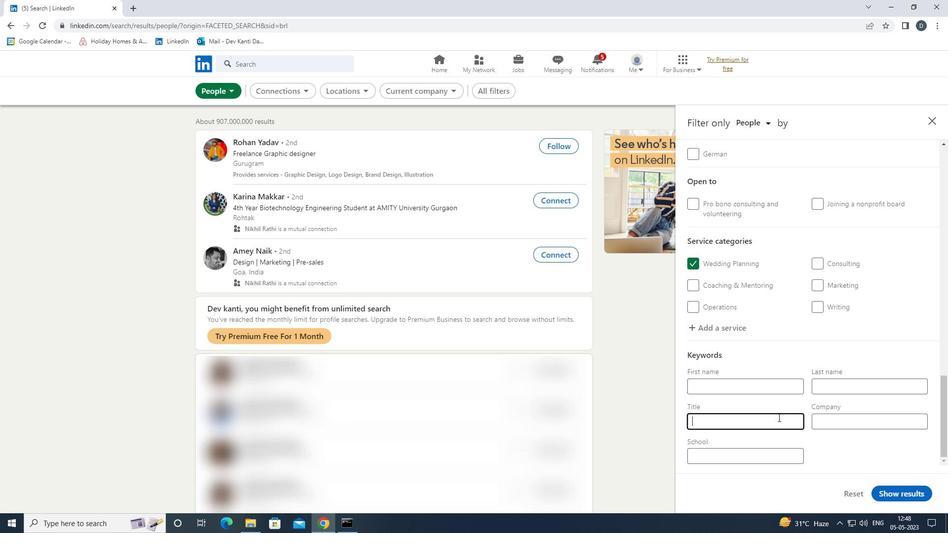 
Action: Key pressed <Key.shift>ACCOUNT<Key.space><Key.shift><Key.shift><Key.shift><Key.shift><Key.shift><Key.shift><Key.shift><Key.shift><Key.shift><Key.shift><Key.shift><Key.shift><Key.shift><Key.shift><Key.shift><Key.shift><Key.shift><Key.shift><Key.shift><Key.shift><Key.shift>EXECUTIVE
Screenshot: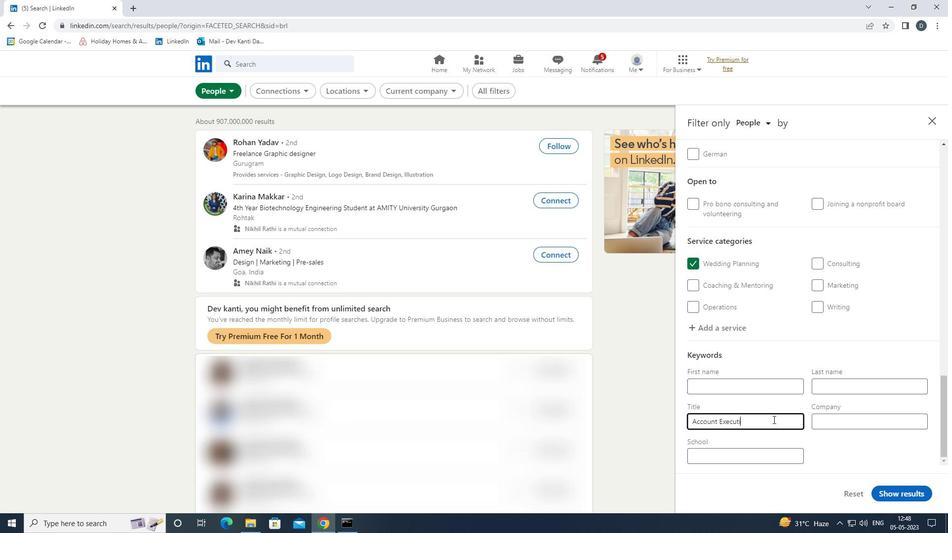 
Action: Mouse moved to (914, 491)
Screenshot: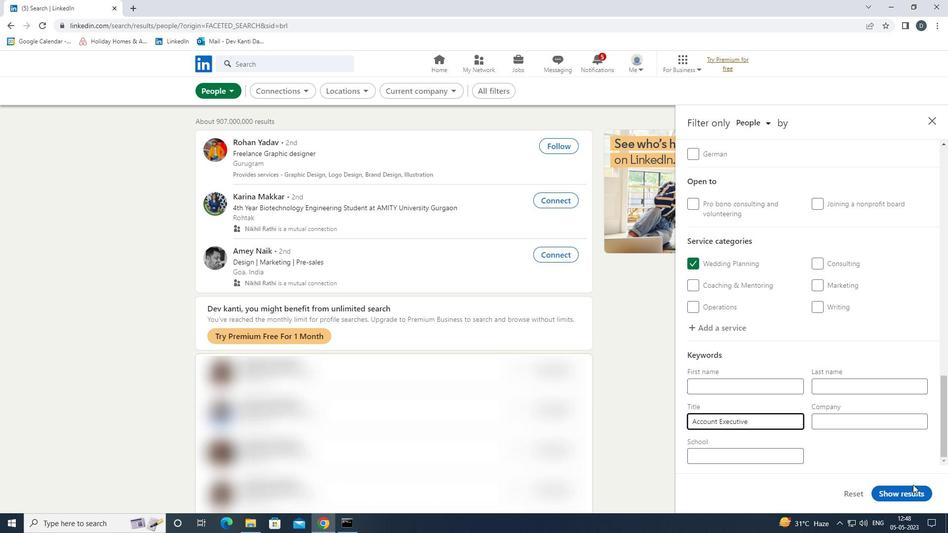 
Action: Mouse pressed left at (914, 491)
Screenshot: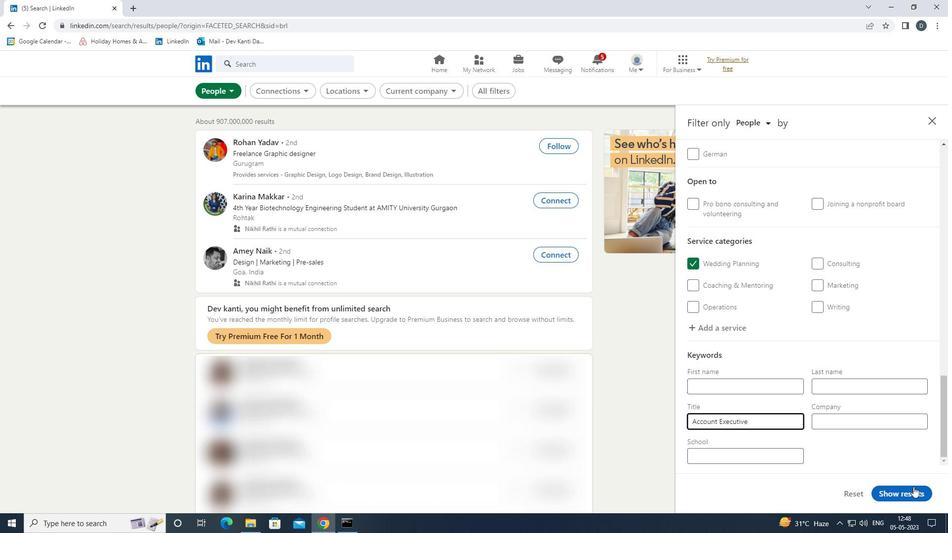 
Action: Mouse moved to (906, 421)
Screenshot: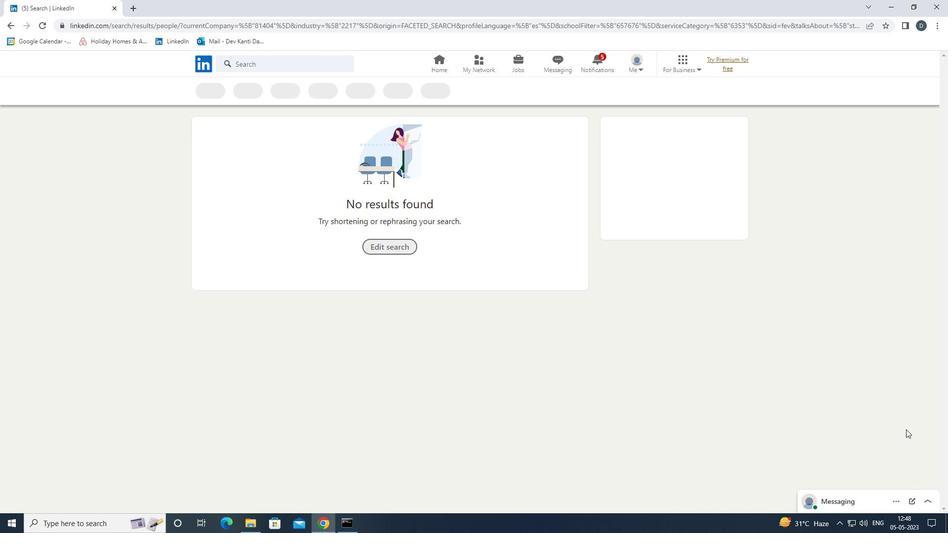
